 Task: Look for space in Midoun, Tunisia from 10th July, 2023 to 25th July, 2023 for 2 adults, 1 child in price range Rs.15000 to Rs.25000. Place can be shared room with 2 bedrooms having 2 beds and 2 bathrooms. Property type can be house, flat, guest house. Amenities needed are: wifi, TV, free parkinig on premises, gym, breakfast. Booking option can be shelf check-in. Required host language is English.
Action: Mouse moved to (414, 92)
Screenshot: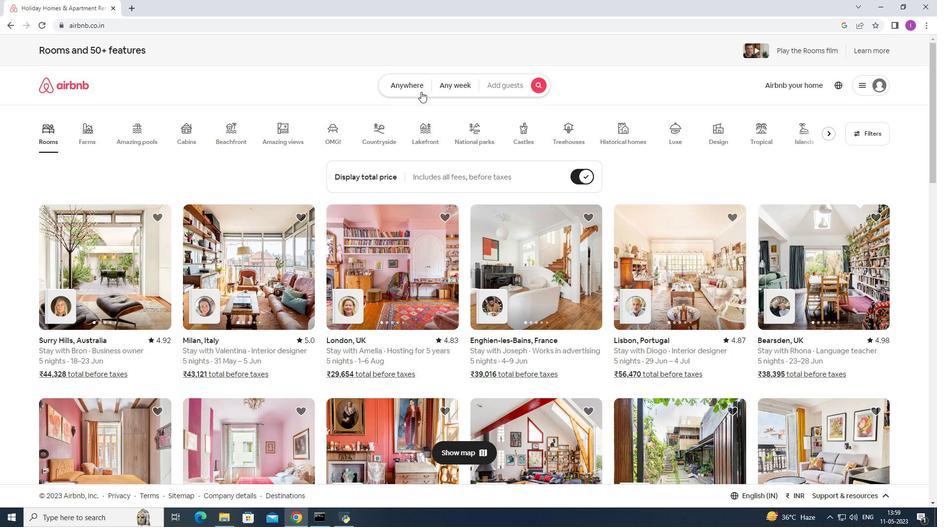 
Action: Mouse pressed left at (414, 92)
Screenshot: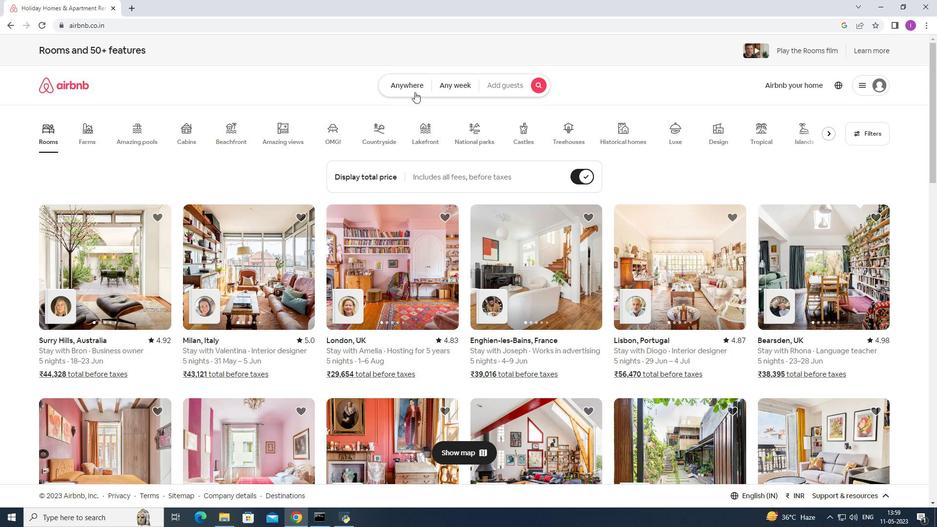 
Action: Mouse moved to (303, 118)
Screenshot: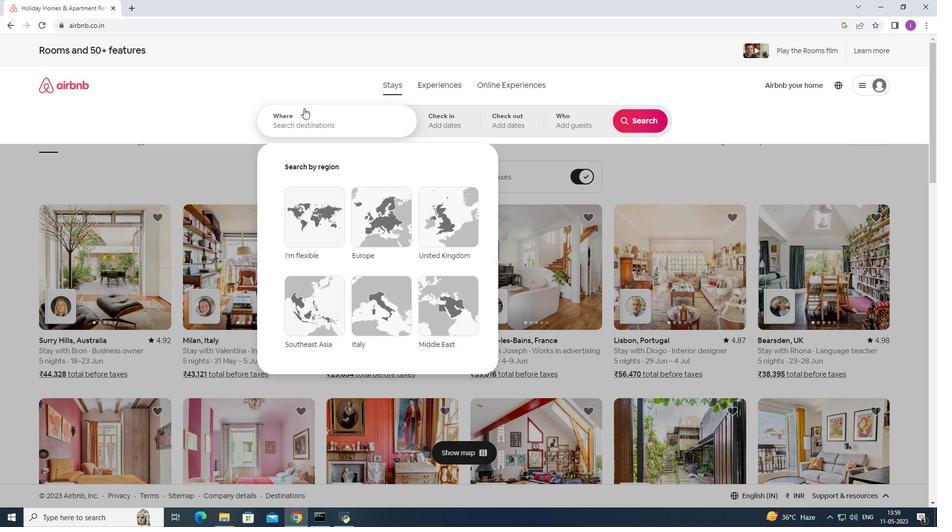 
Action: Mouse pressed left at (303, 118)
Screenshot: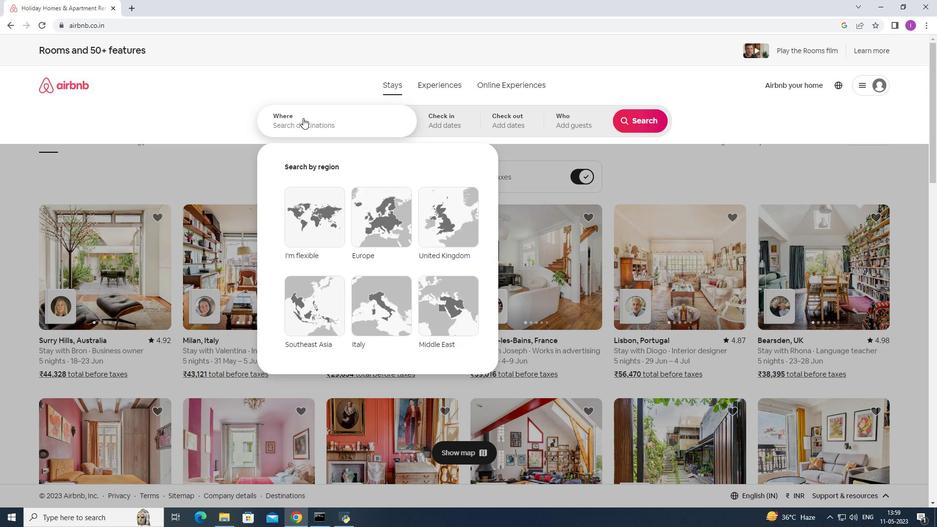 
Action: Mouse moved to (306, 118)
Screenshot: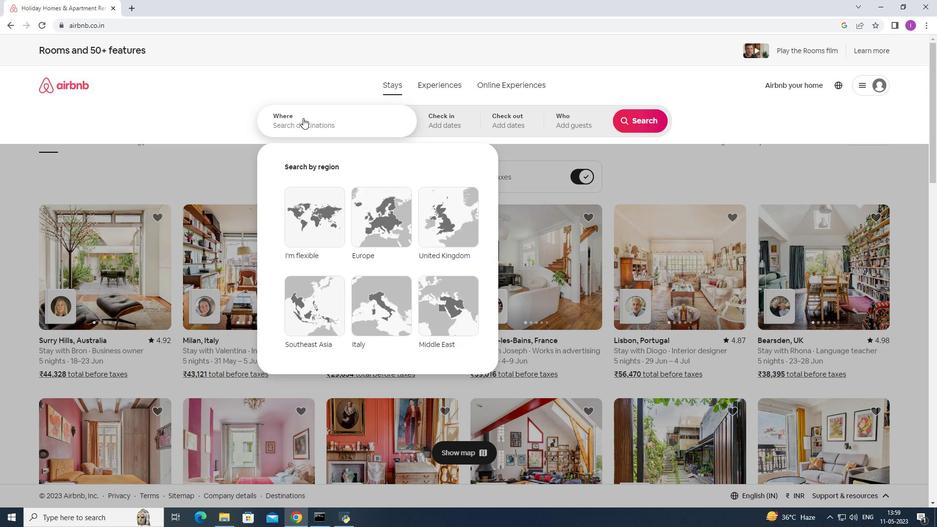 
Action: Key pressed <Key.shift>Midoun,<Key.shift><Key.shift><Key.shift><Key.shift><Key.shift><Key.shift><Key.shift><Key.shift><Key.shift><Key.shift><Key.shift><Key.shift><Key.shift><Key.shift><Key.shift><Key.shift><Key.shift><Key.shift><Key.shift><Key.shift><Key.shift><Key.shift><Key.shift><Key.shift><Key.shift><Key.shift><Key.shift><Key.shift><Key.shift><Key.shift><Key.shift><Key.shift><Key.shift><Key.shift><Key.shift><Key.shift><Key.shift><Key.shift><Key.shift><Key.shift><Key.shift><Key.shift><Key.shift><Key.shift><Key.shift><Key.shift><Key.shift><Key.shift><Key.shift><Key.shift><Key.shift><Key.shift><Key.shift><Key.shift><Key.shift><Key.shift><Key.shift><Key.shift><Key.shift><Key.shift><Key.shift><Key.shift><Key.shift><Key.shift><Key.shift><Key.shift><Key.shift><Key.shift><Key.shift><Key.shift><Key.shift><Key.shift><Key.shift><Key.shift><Key.shift><Key.shift><Key.shift><Key.shift><Key.shift><Key.shift><Key.shift><Key.shift><Key.shift><Key.shift><Key.shift><Key.shift><Key.shift><Key.shift><Key.shift><Key.shift><Key.shift><Key.shift><Key.shift><Key.shift><Key.shift><Key.shift><Key.shift><Key.shift><Key.shift><Key.shift><Key.shift><Key.shift><Key.shift><Key.shift>tunisia
Screenshot: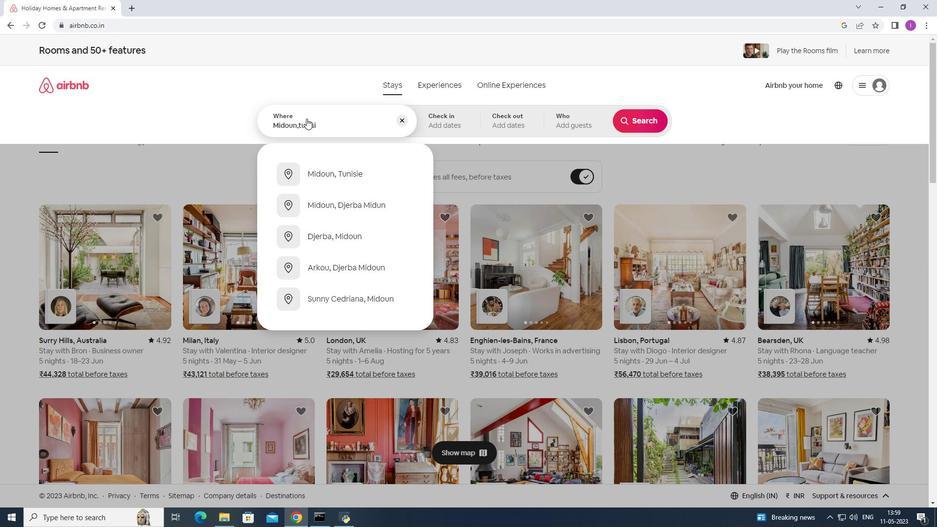 
Action: Mouse moved to (350, 177)
Screenshot: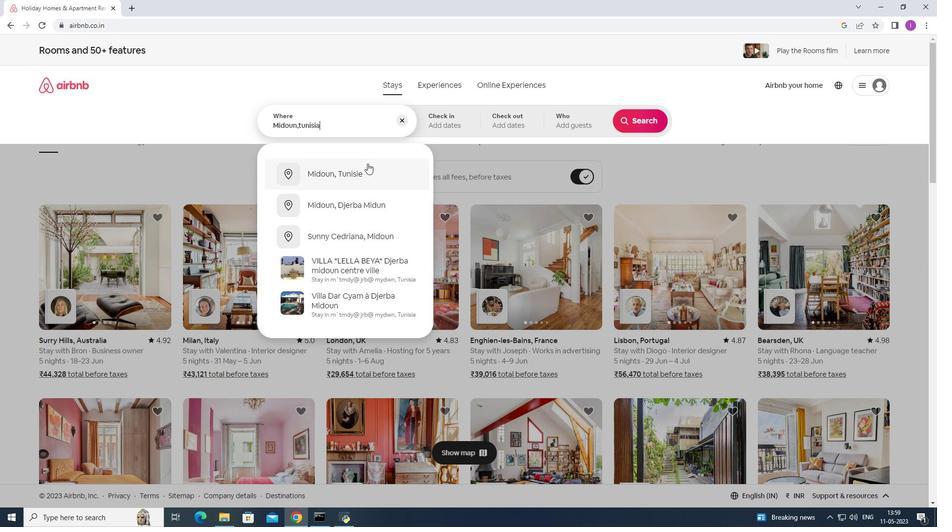 
Action: Mouse pressed left at (350, 177)
Screenshot: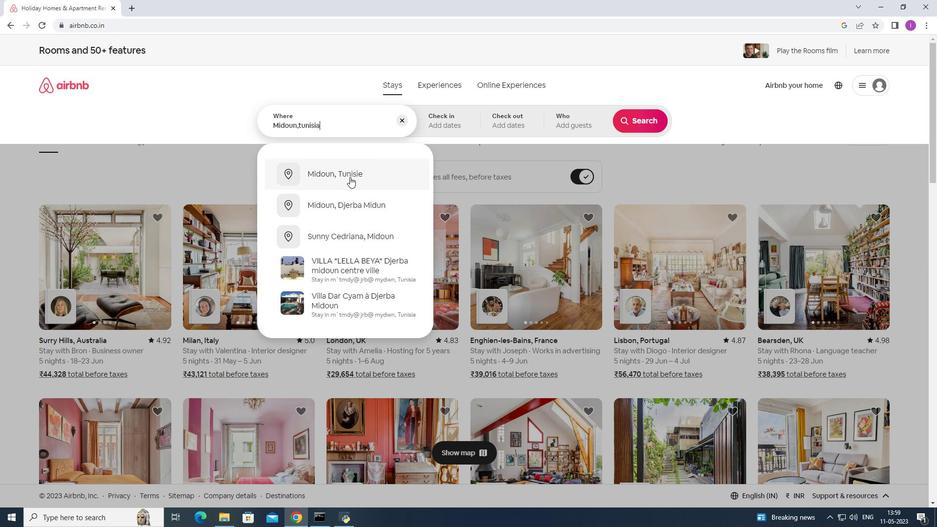 
Action: Mouse moved to (640, 200)
Screenshot: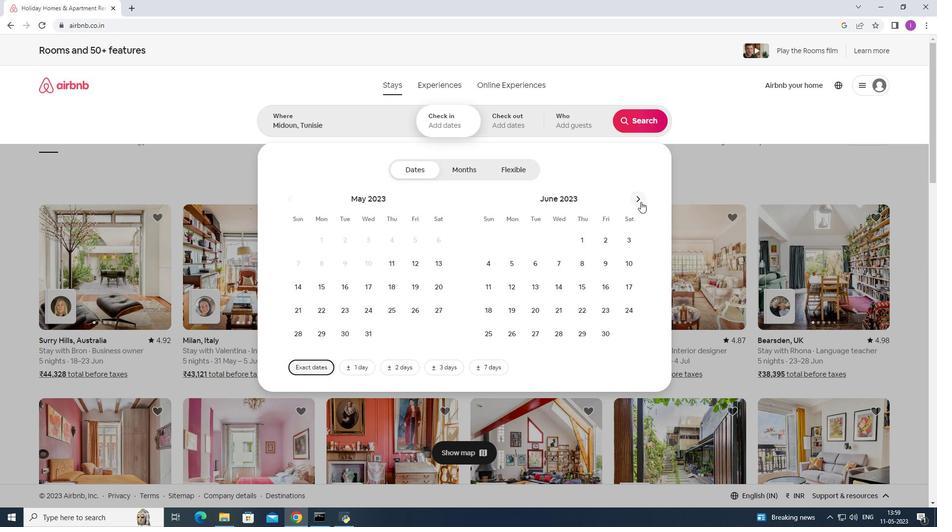 
Action: Mouse pressed left at (640, 200)
Screenshot: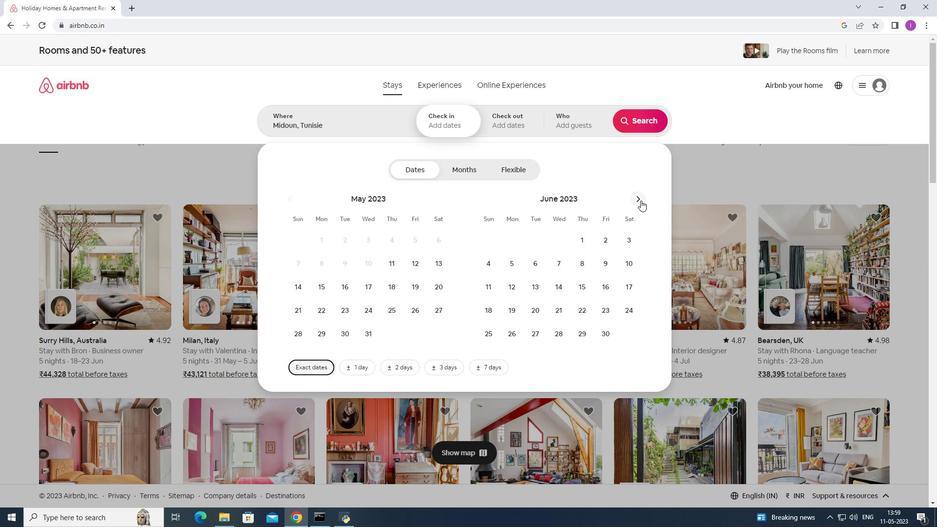 
Action: Mouse pressed left at (640, 200)
Screenshot: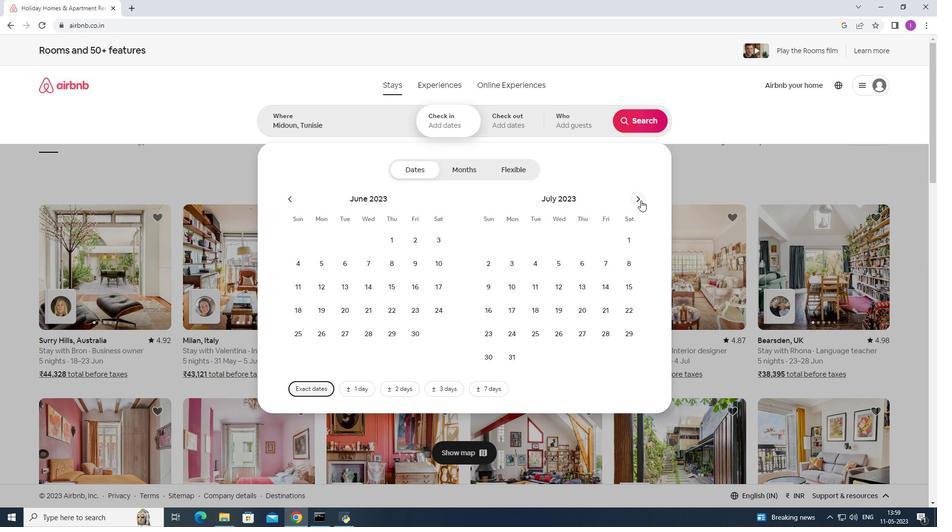 
Action: Mouse moved to (319, 280)
Screenshot: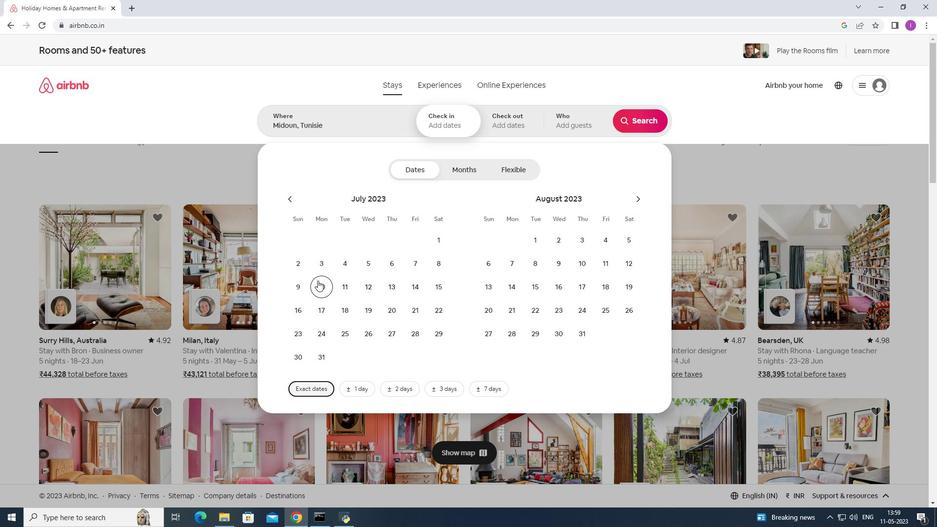 
Action: Mouse pressed left at (319, 280)
Screenshot: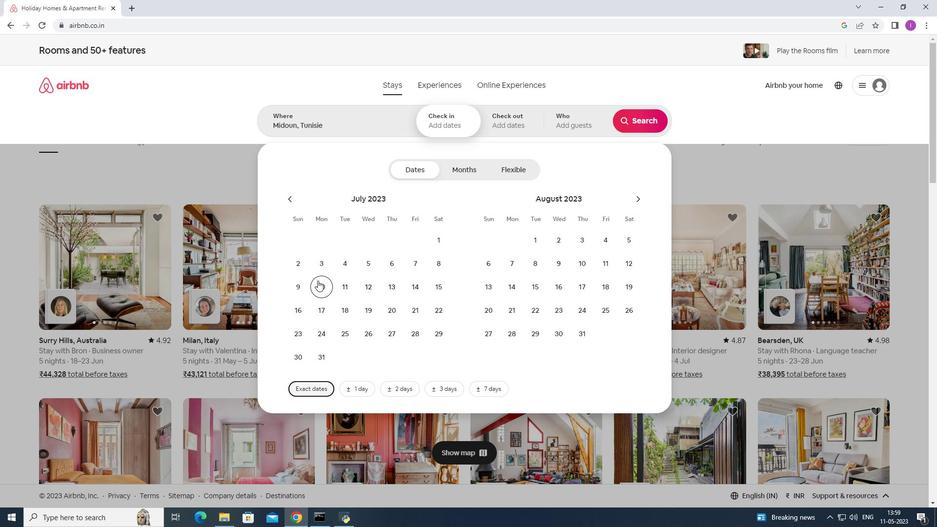 
Action: Mouse moved to (342, 340)
Screenshot: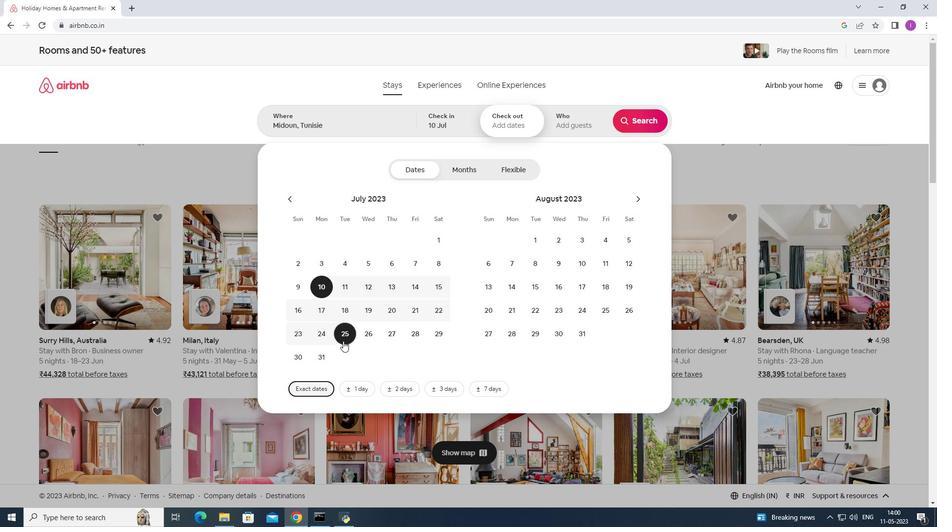 
Action: Mouse pressed left at (342, 340)
Screenshot: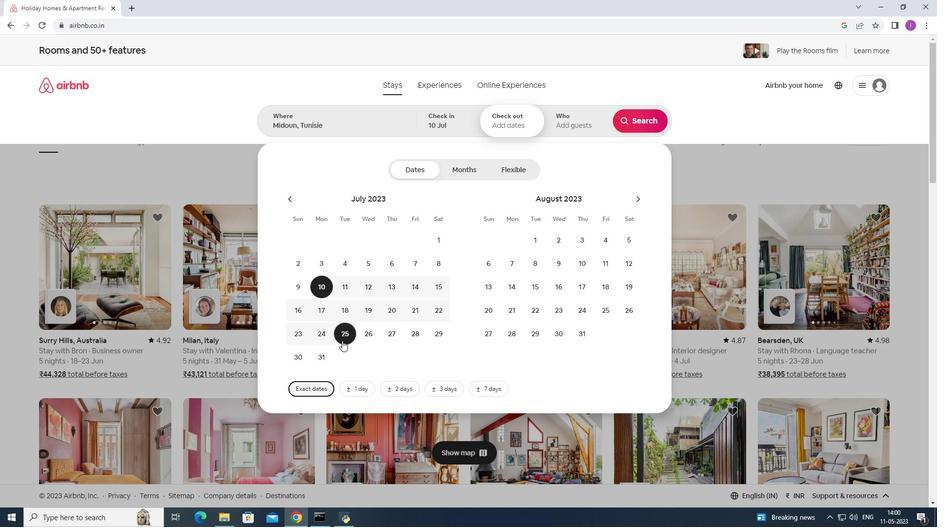 
Action: Mouse moved to (577, 123)
Screenshot: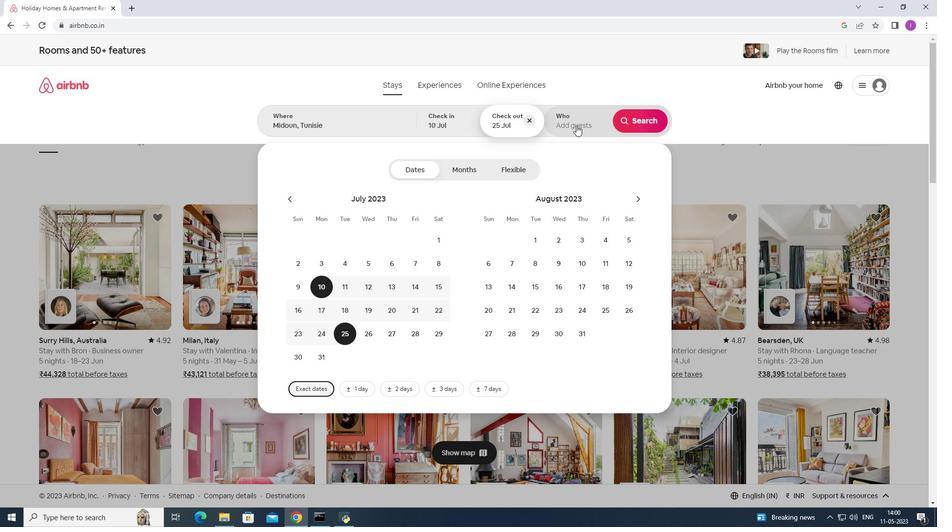 
Action: Mouse pressed left at (577, 123)
Screenshot: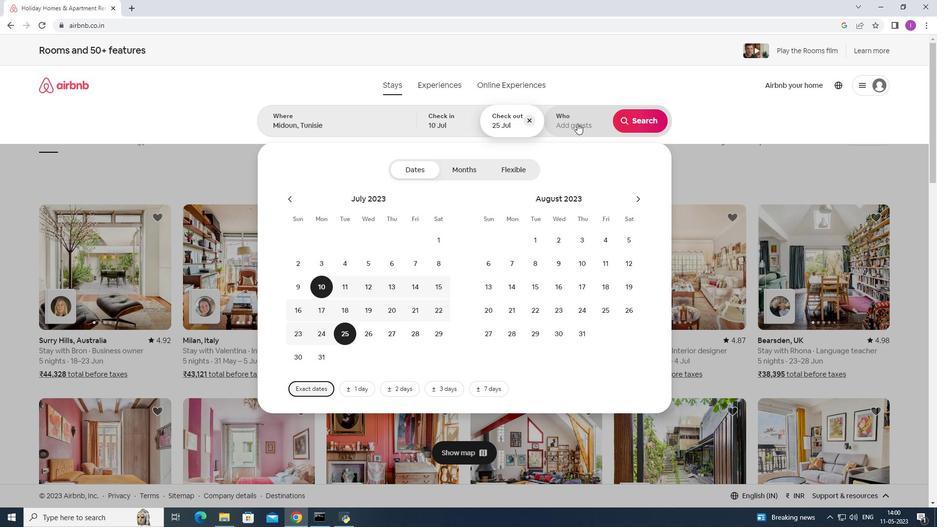
Action: Mouse moved to (642, 169)
Screenshot: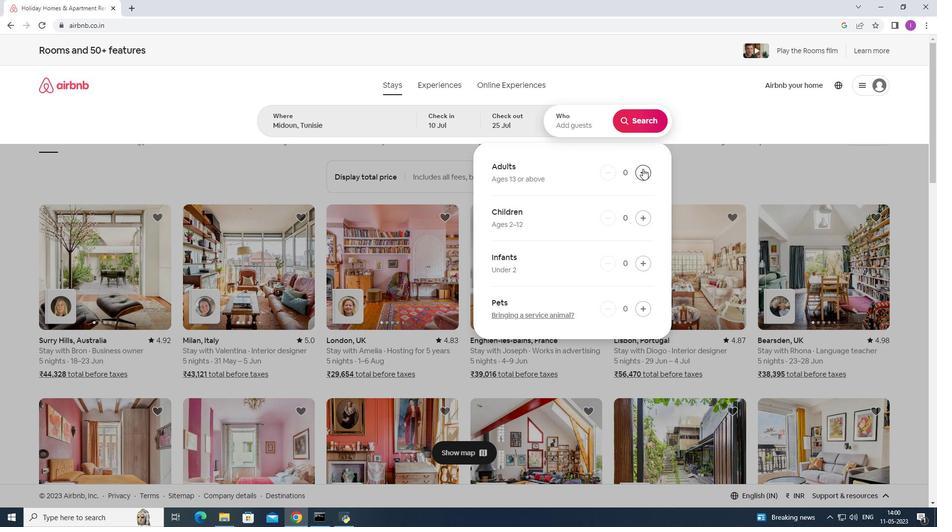
Action: Mouse pressed left at (642, 169)
Screenshot: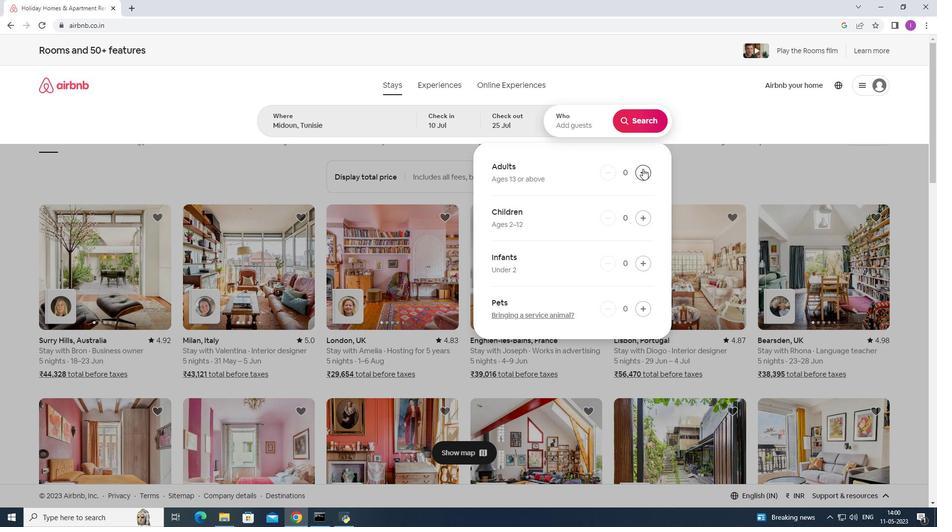 
Action: Mouse pressed left at (642, 169)
Screenshot: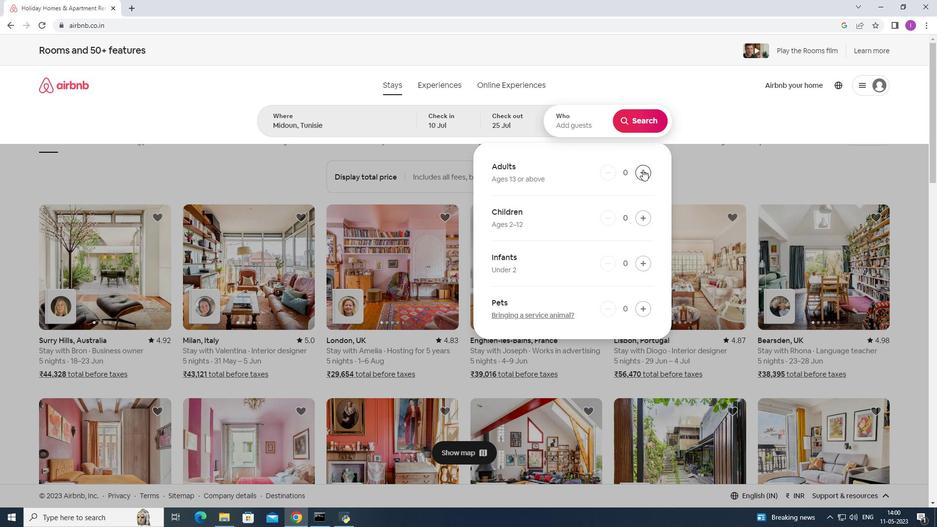 
Action: Mouse pressed left at (642, 169)
Screenshot: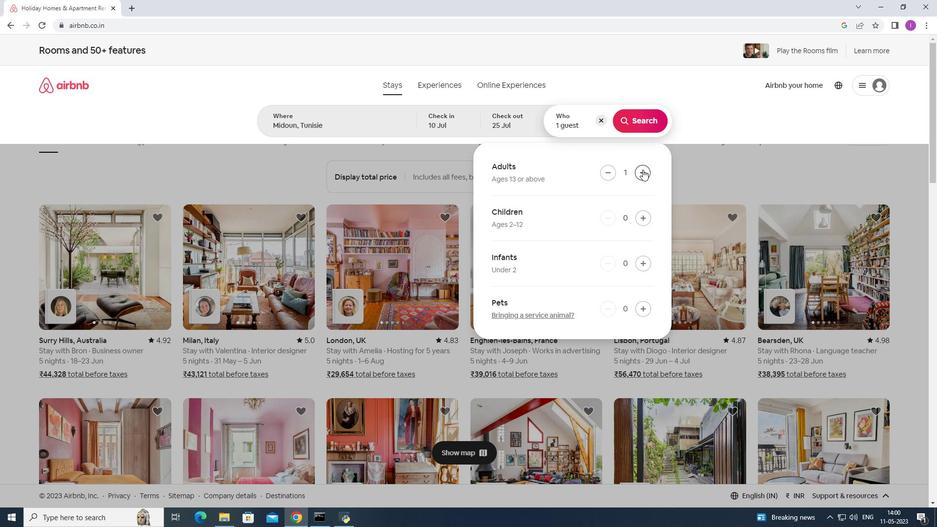 
Action: Mouse moved to (605, 175)
Screenshot: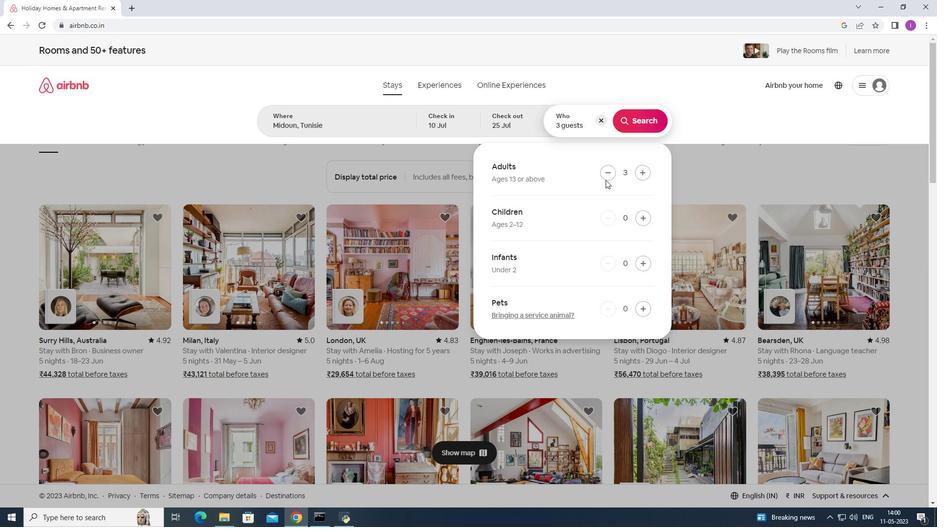 
Action: Mouse pressed left at (605, 175)
Screenshot: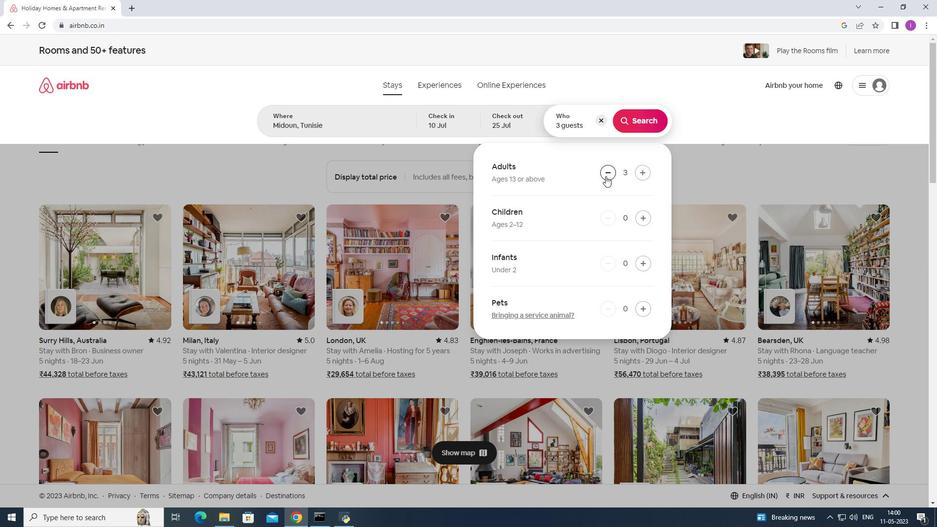 
Action: Mouse moved to (641, 219)
Screenshot: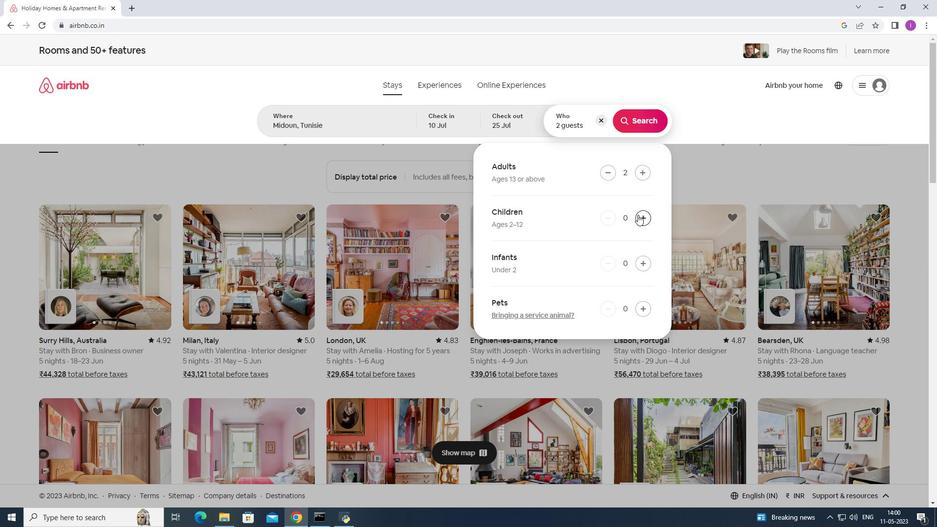 
Action: Mouse pressed left at (641, 219)
Screenshot: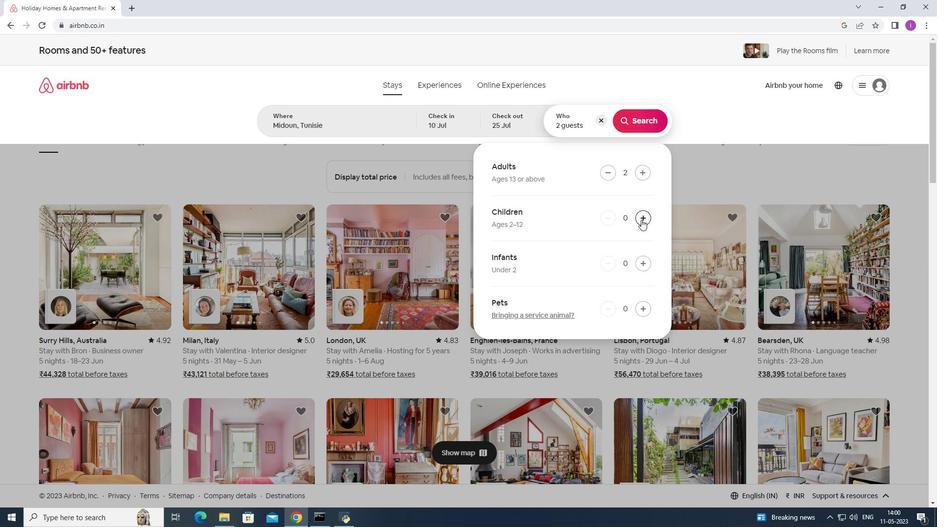 
Action: Mouse moved to (630, 121)
Screenshot: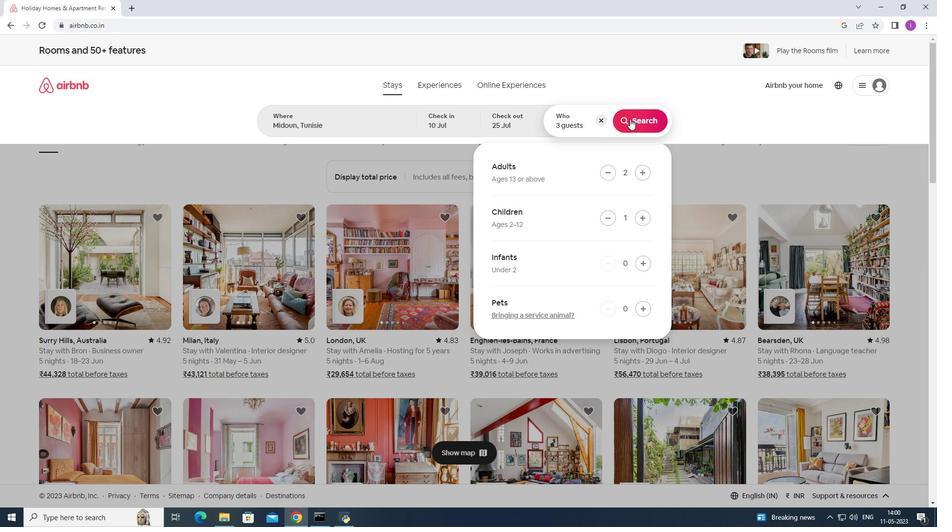 
Action: Mouse pressed left at (630, 121)
Screenshot: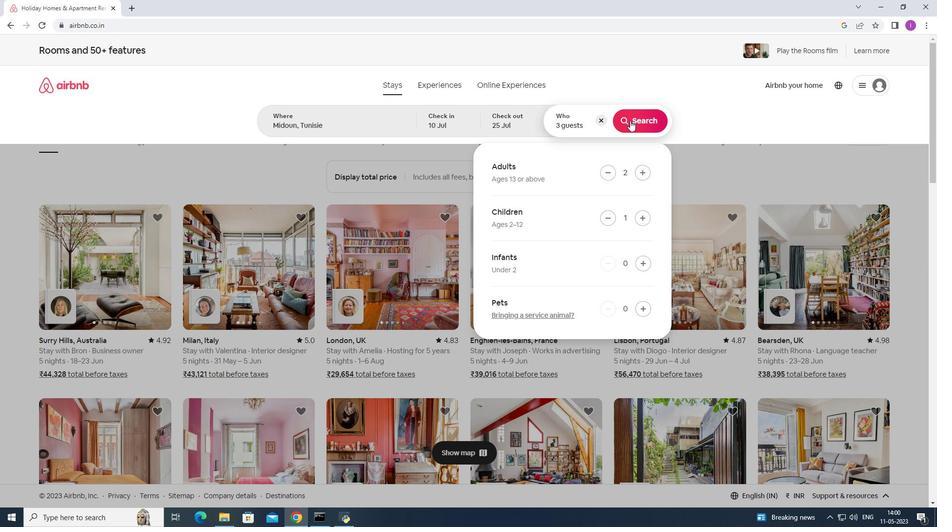 
Action: Mouse moved to (901, 94)
Screenshot: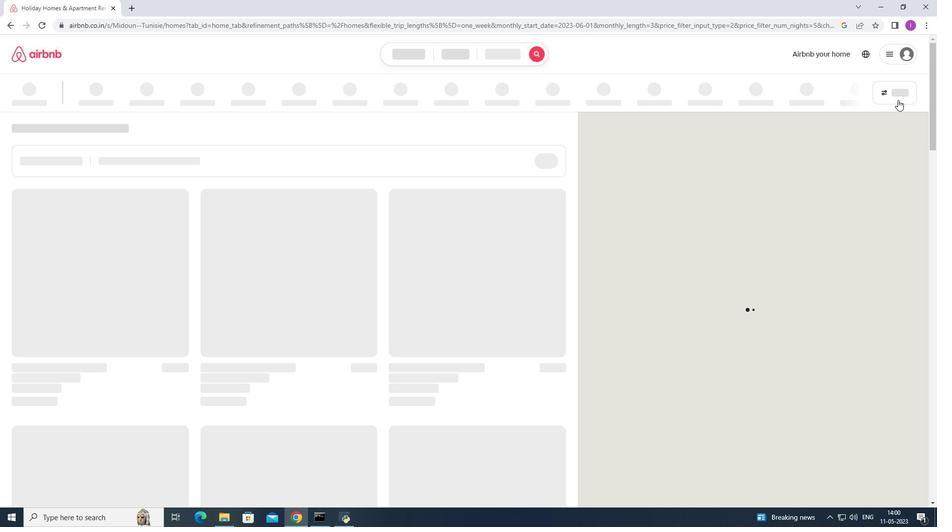 
Action: Mouse pressed left at (901, 94)
Screenshot: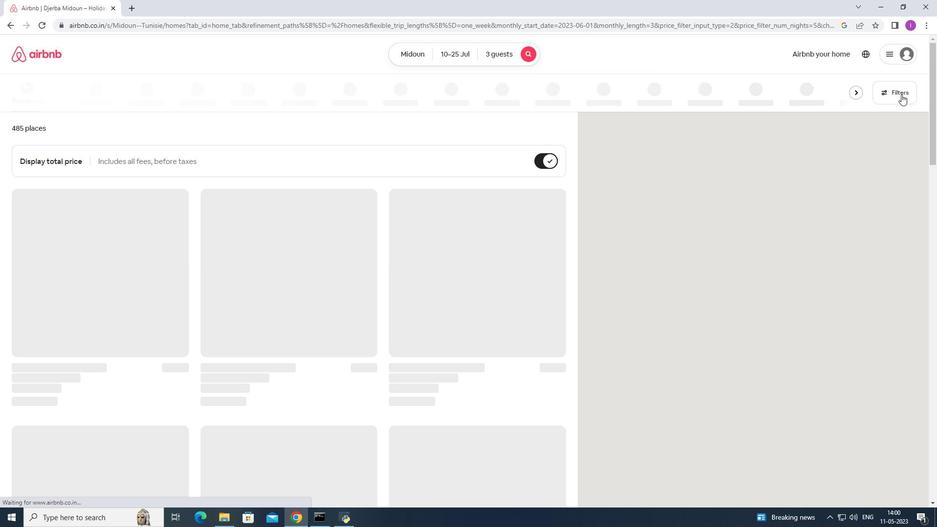 
Action: Mouse moved to (535, 335)
Screenshot: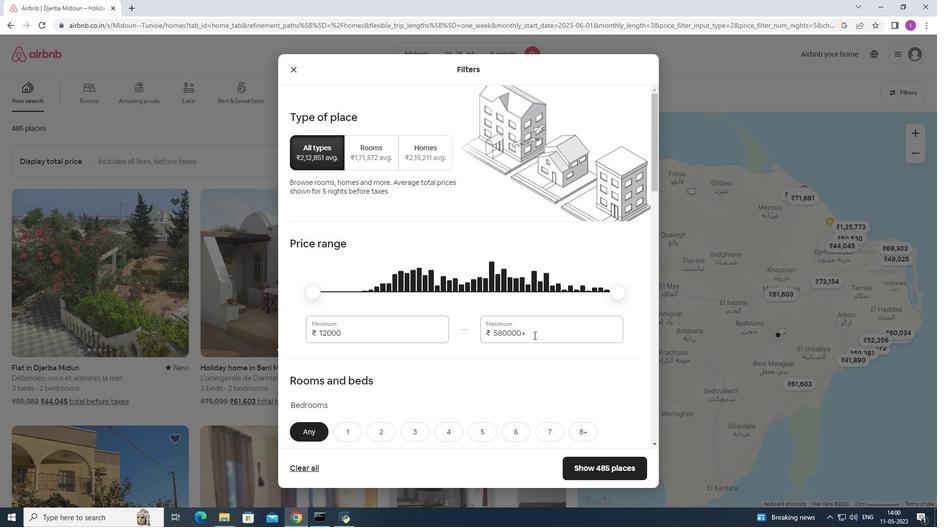
Action: Mouse pressed left at (535, 335)
Screenshot: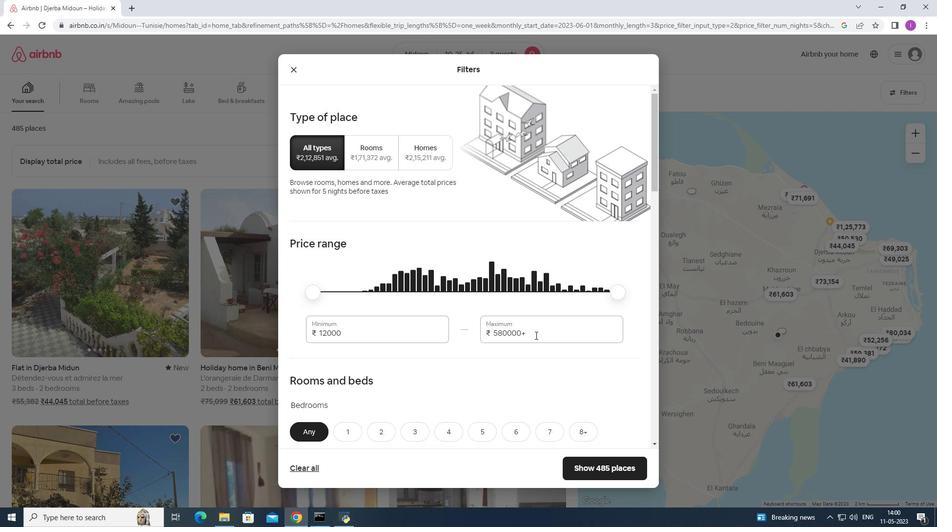 
Action: Mouse moved to (464, 337)
Screenshot: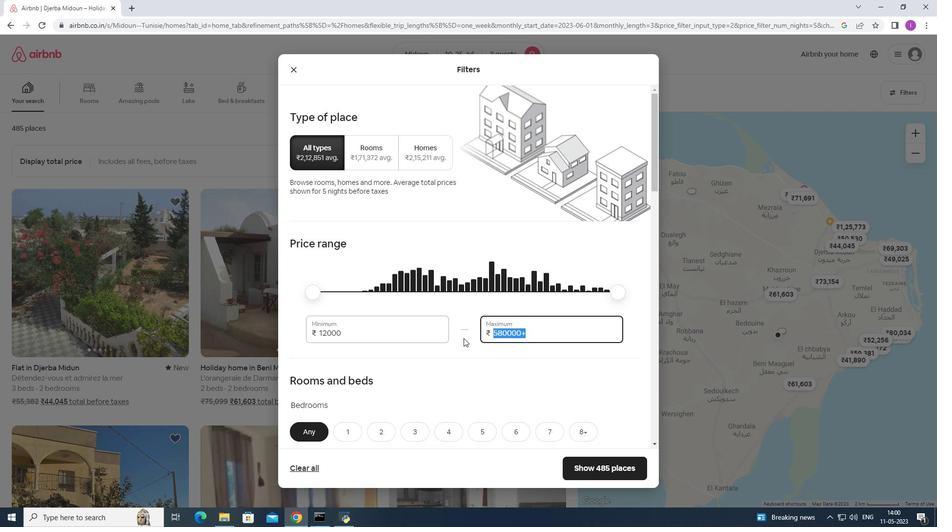 
Action: Key pressed 25
Screenshot: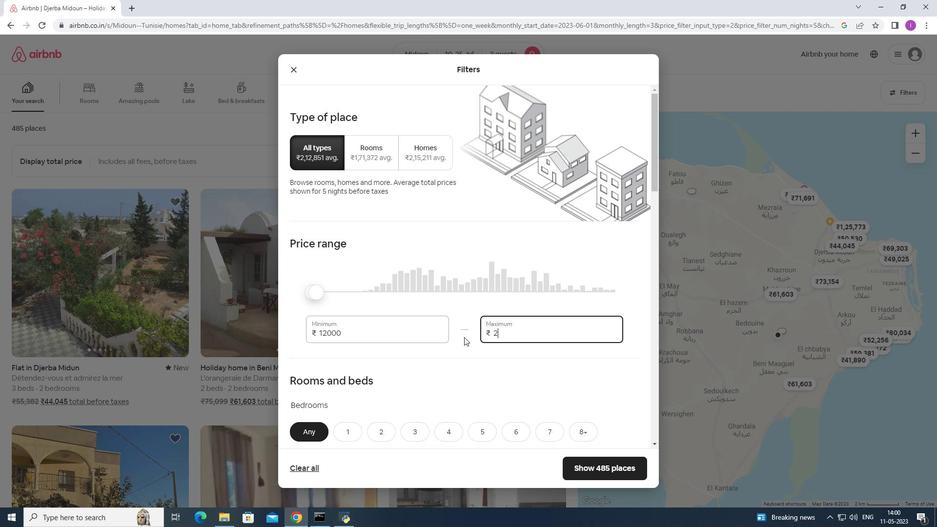 
Action: Mouse moved to (464, 337)
Screenshot: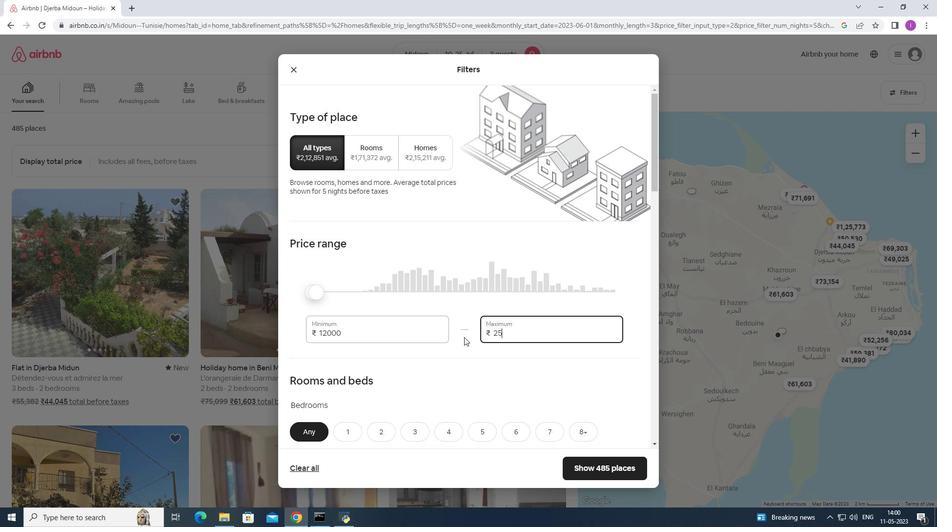 
Action: Key pressed 0
Screenshot: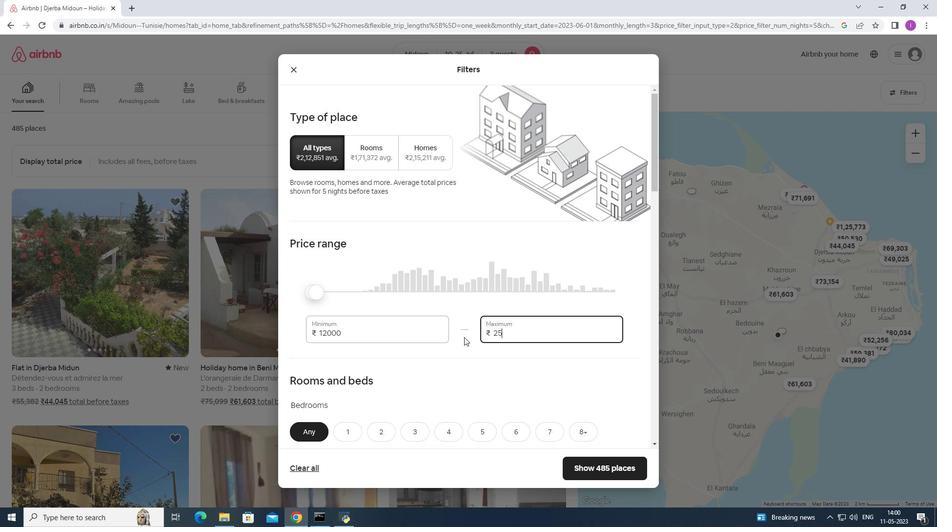 
Action: Mouse moved to (465, 335)
Screenshot: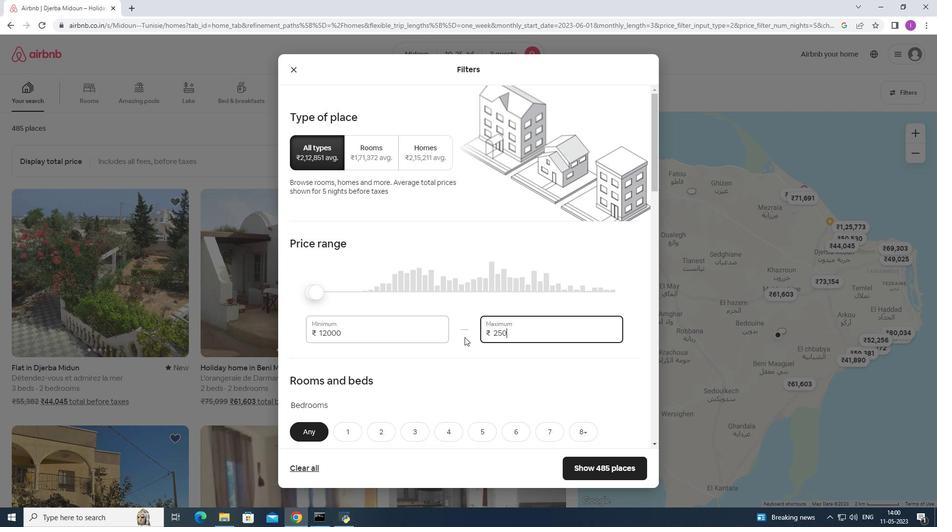 
Action: Key pressed 0
Screenshot: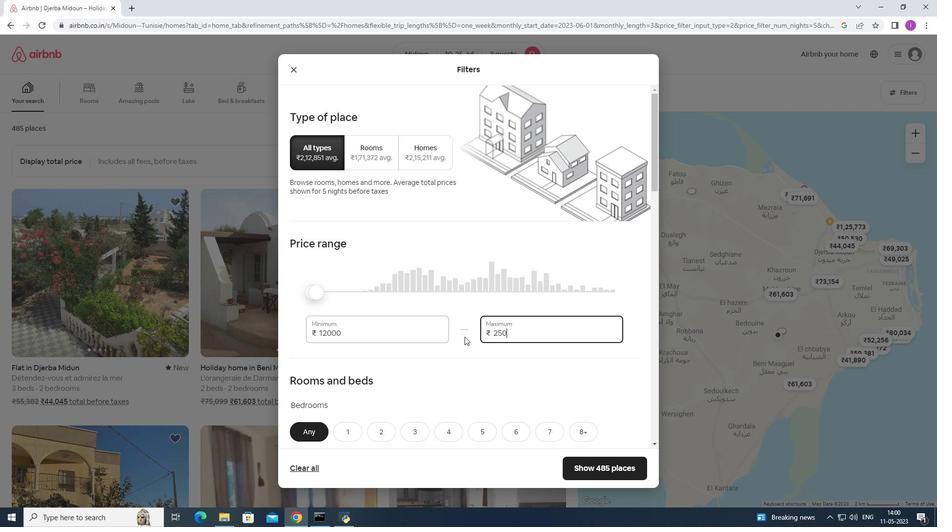 
Action: Mouse moved to (467, 332)
Screenshot: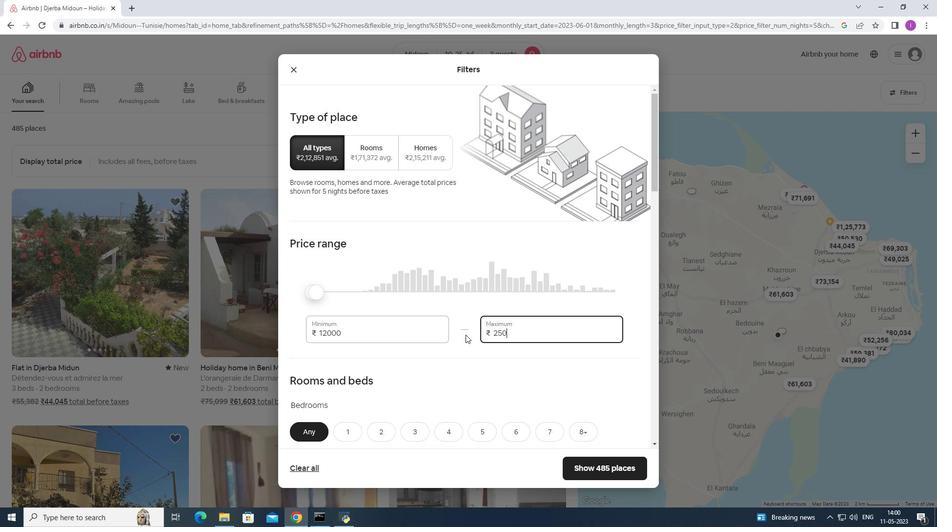 
Action: Key pressed 0
Screenshot: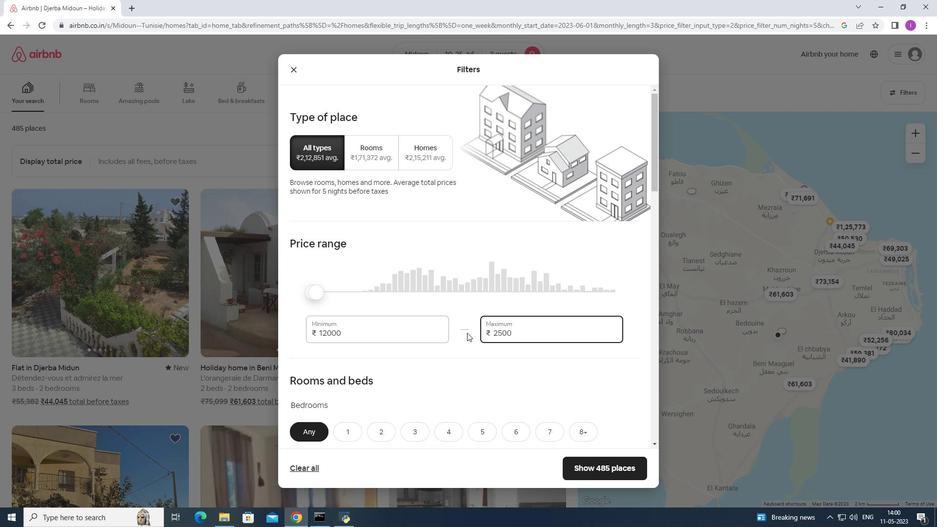 
Action: Mouse moved to (344, 332)
Screenshot: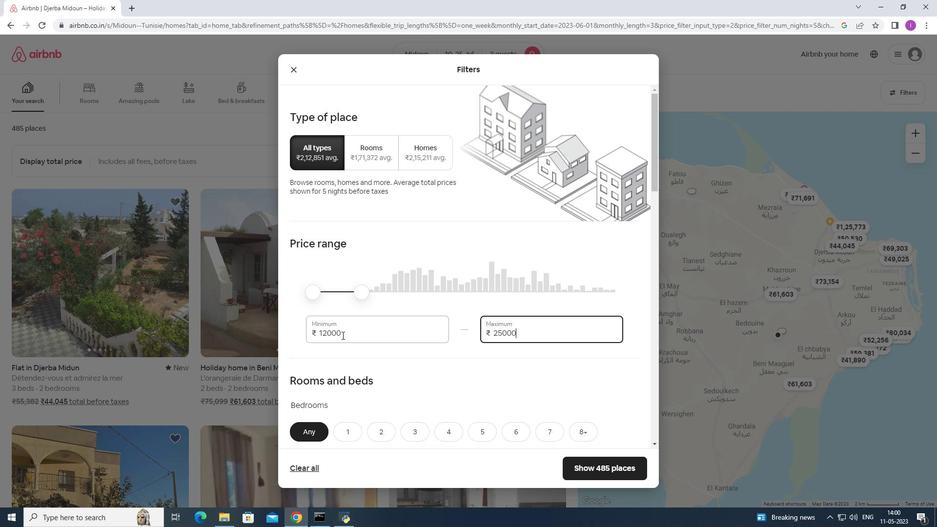 
Action: Mouse pressed left at (344, 332)
Screenshot: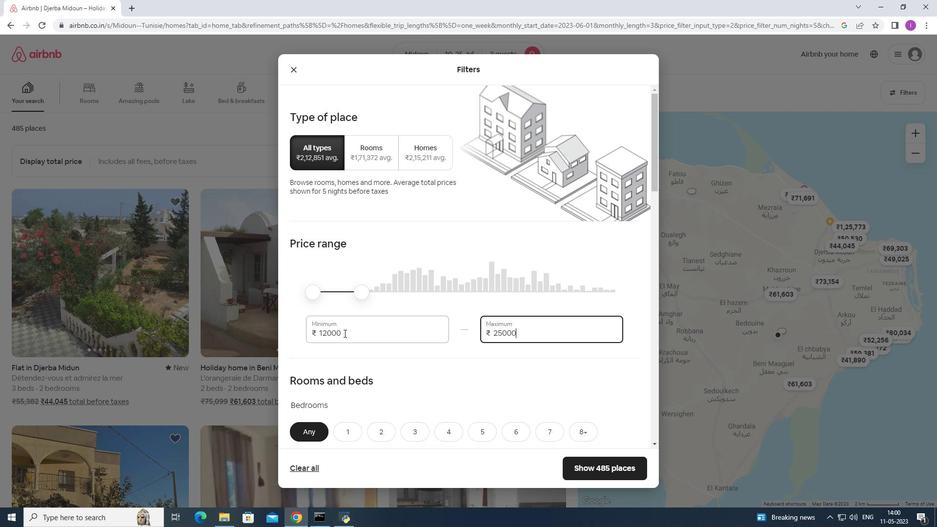 
Action: Mouse moved to (351, 340)
Screenshot: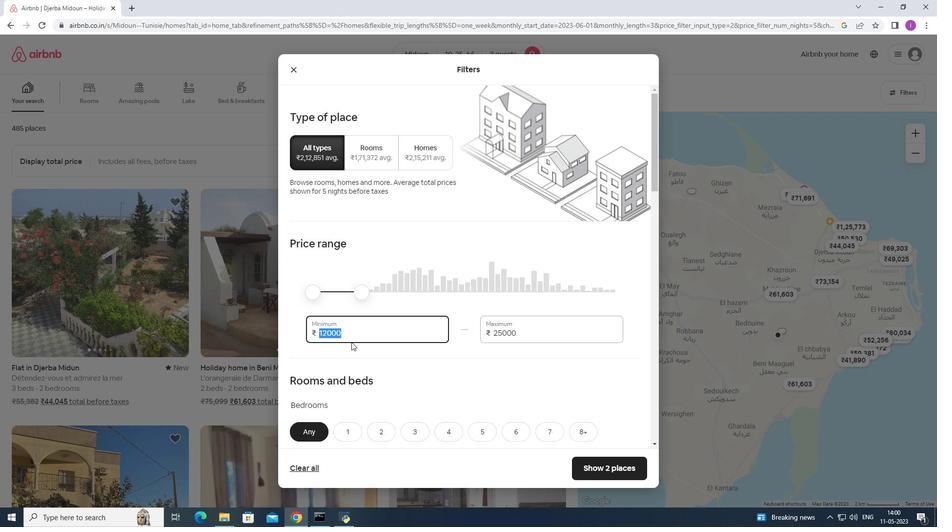 
Action: Key pressed 1
Screenshot: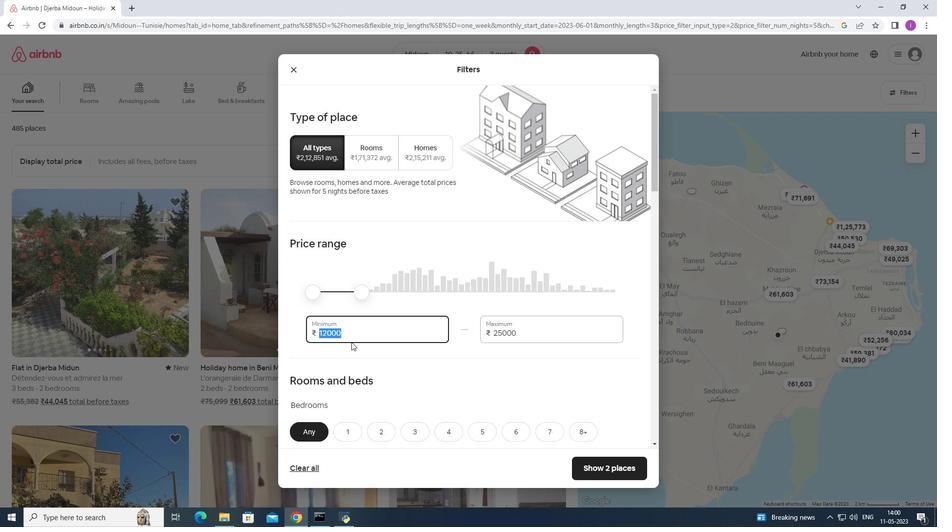 
Action: Mouse moved to (354, 336)
Screenshot: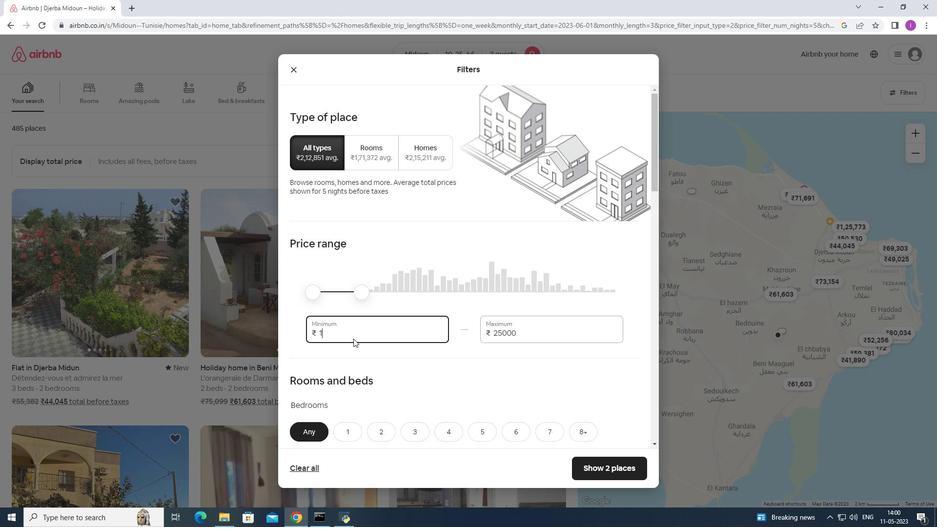 
Action: Key pressed 50
Screenshot: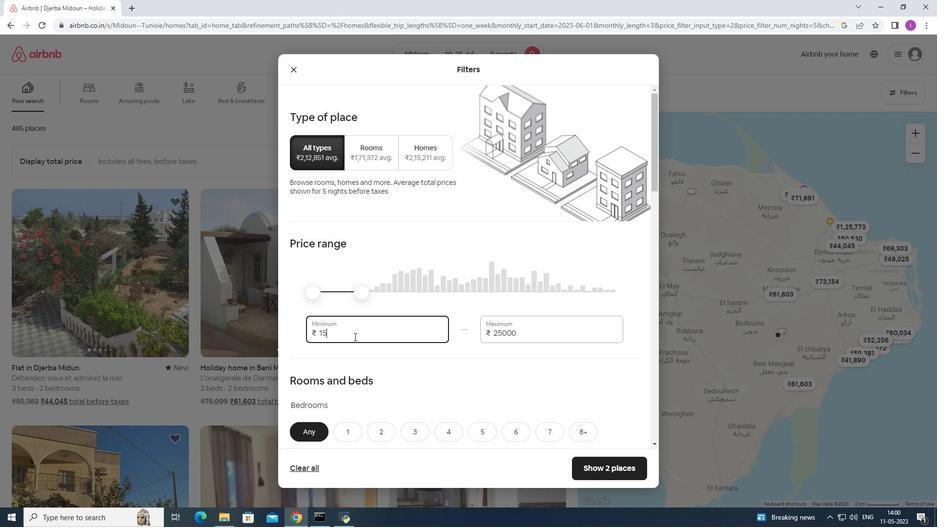 
Action: Mouse moved to (356, 331)
Screenshot: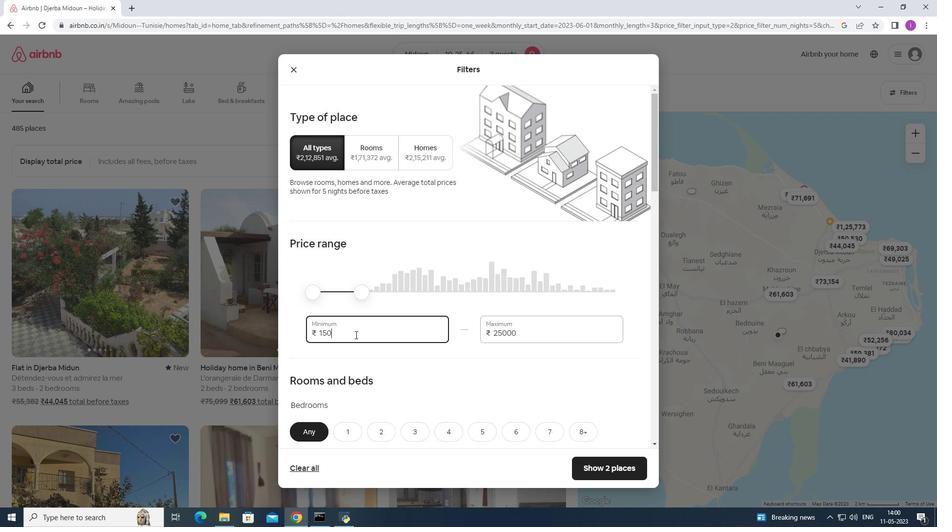 
Action: Key pressed 00
Screenshot: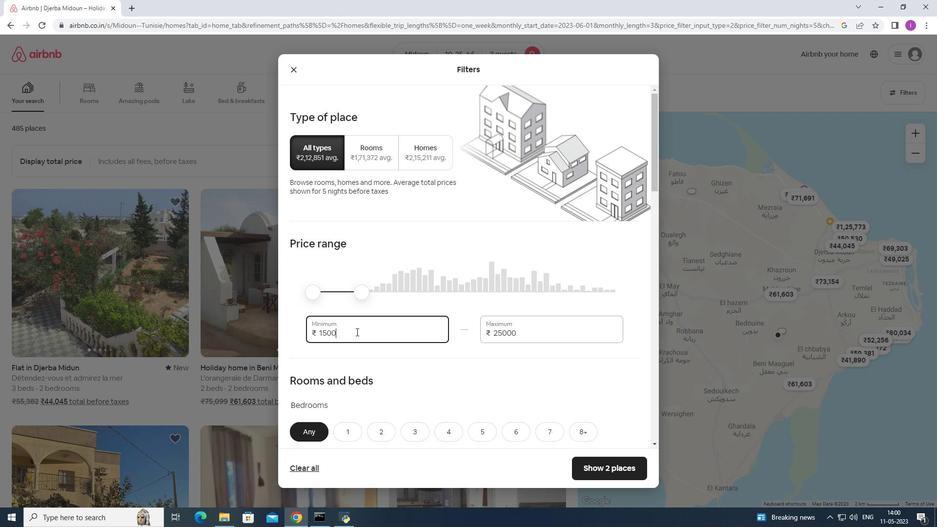 
Action: Mouse moved to (351, 342)
Screenshot: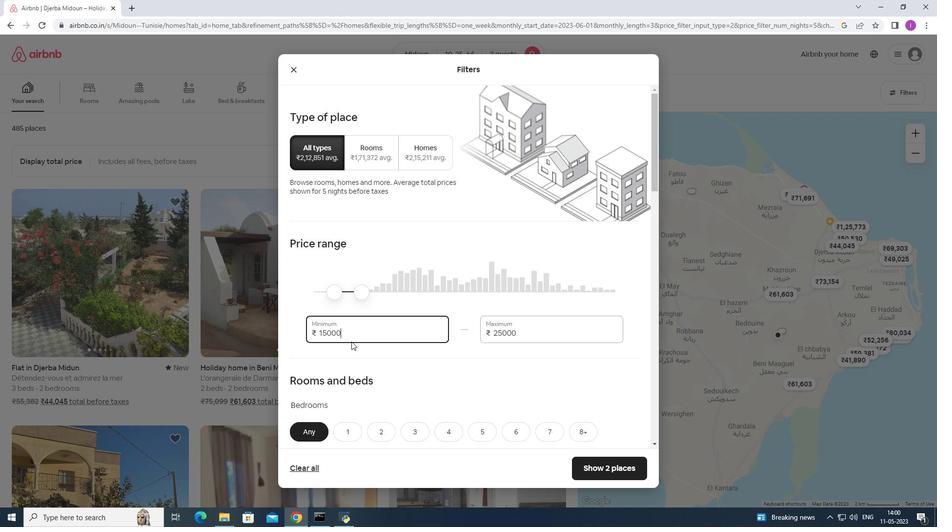 
Action: Mouse scrolled (351, 342) with delta (0, 0)
Screenshot: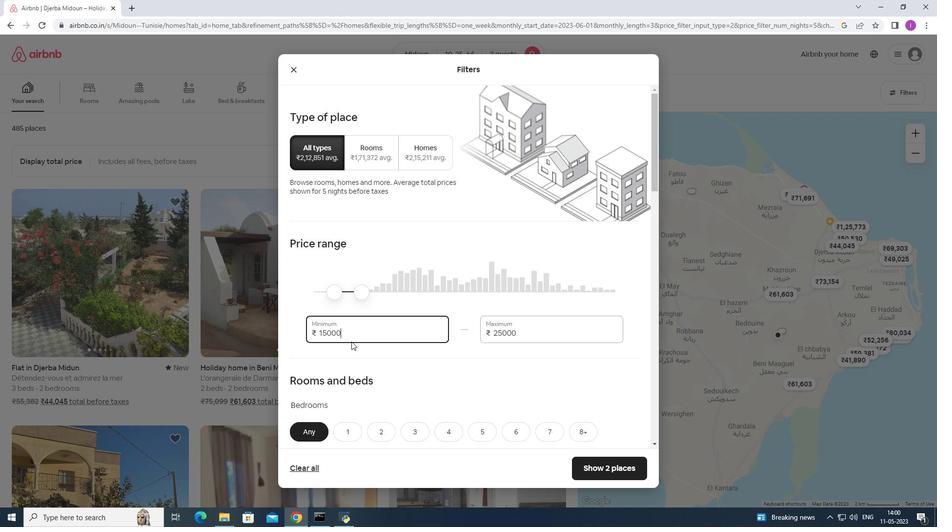 
Action: Mouse moved to (355, 343)
Screenshot: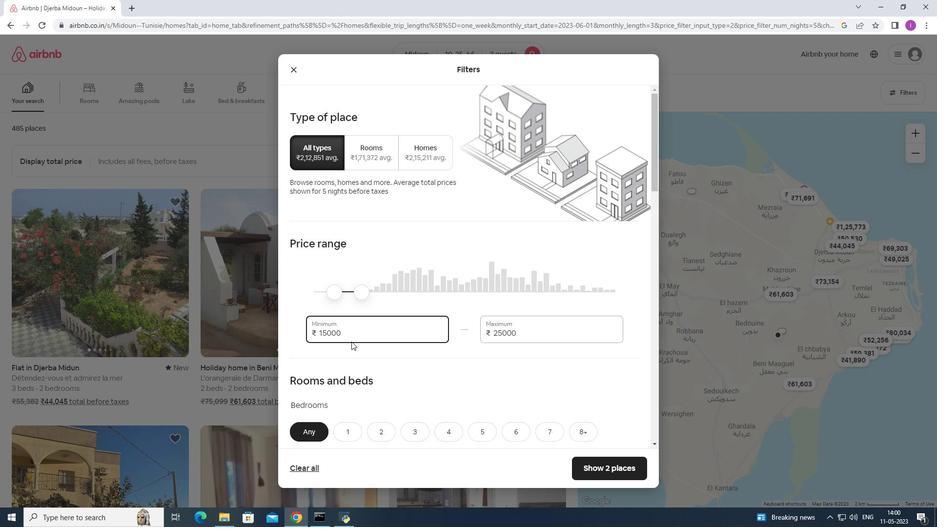 
Action: Mouse scrolled (355, 342) with delta (0, 0)
Screenshot: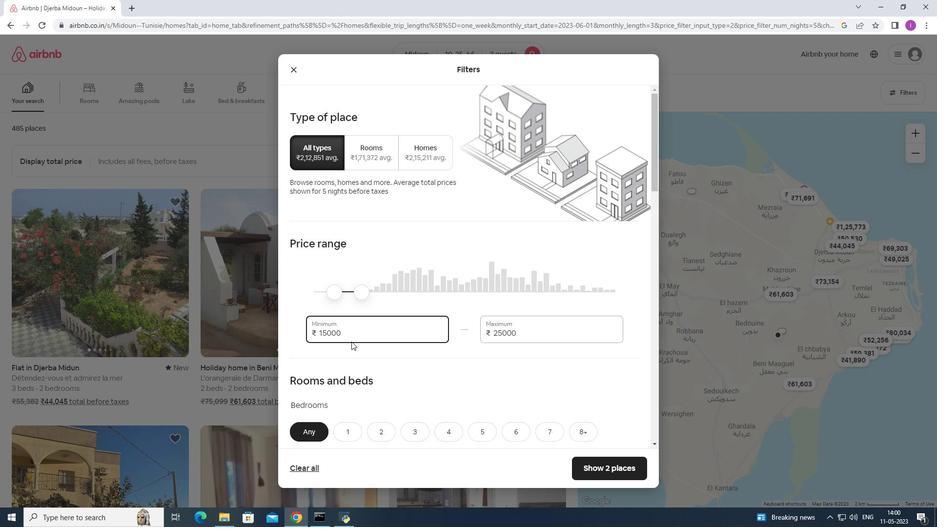 
Action: Mouse moved to (364, 343)
Screenshot: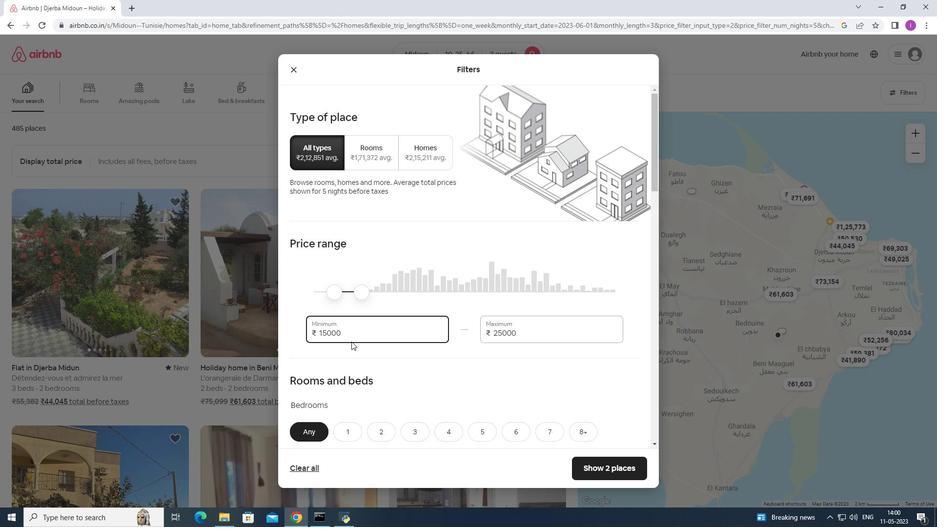 
Action: Mouse scrolled (364, 342) with delta (0, 0)
Screenshot: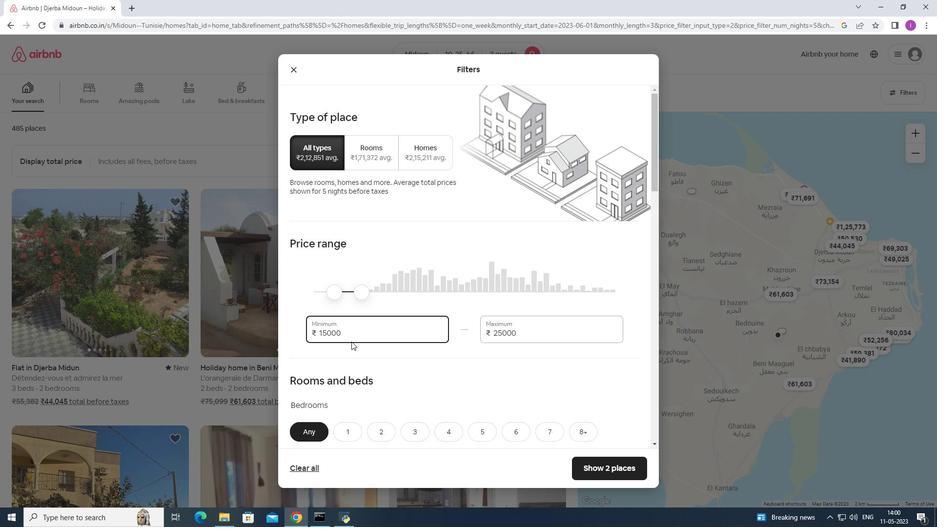 
Action: Mouse moved to (375, 287)
Screenshot: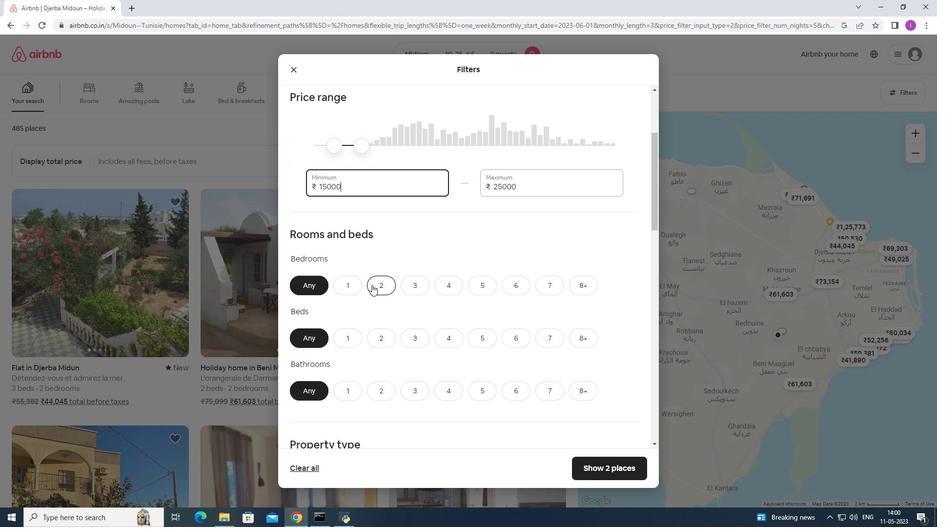 
Action: Mouse pressed left at (375, 287)
Screenshot: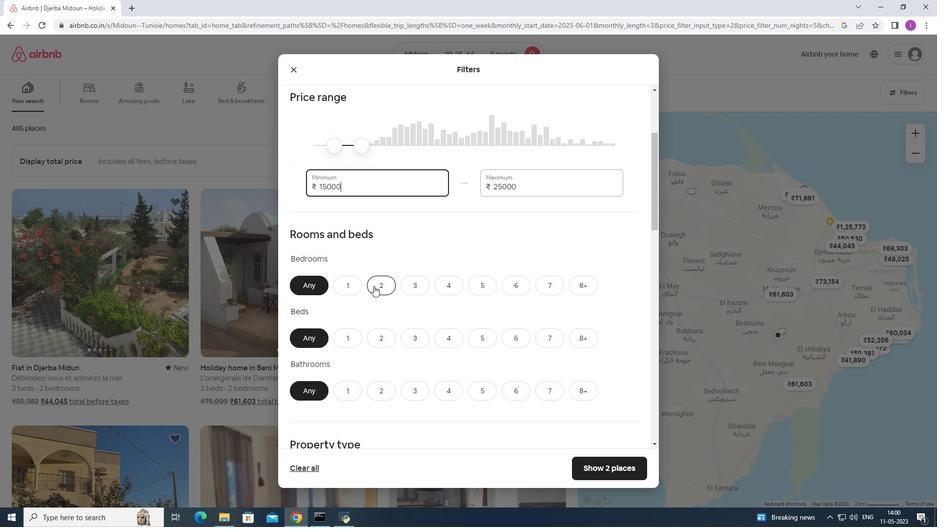 
Action: Mouse moved to (379, 333)
Screenshot: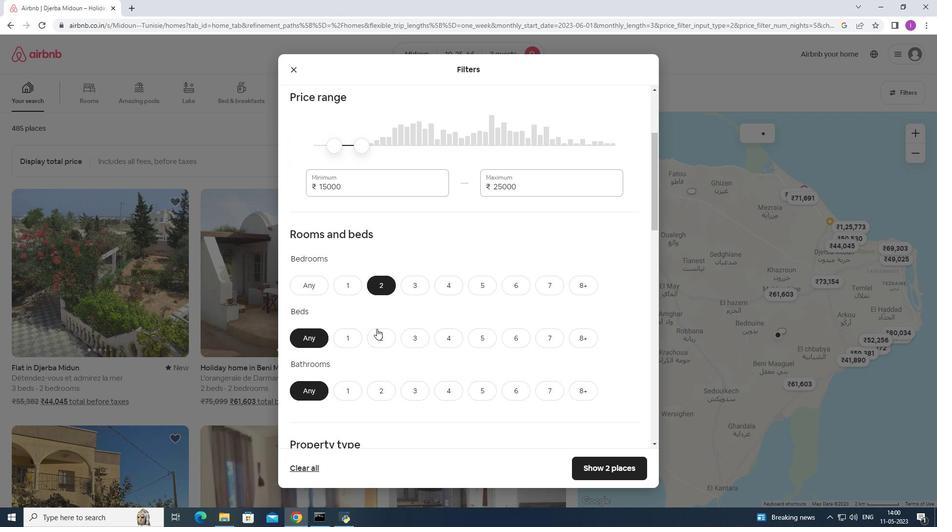 
Action: Mouse pressed left at (379, 333)
Screenshot: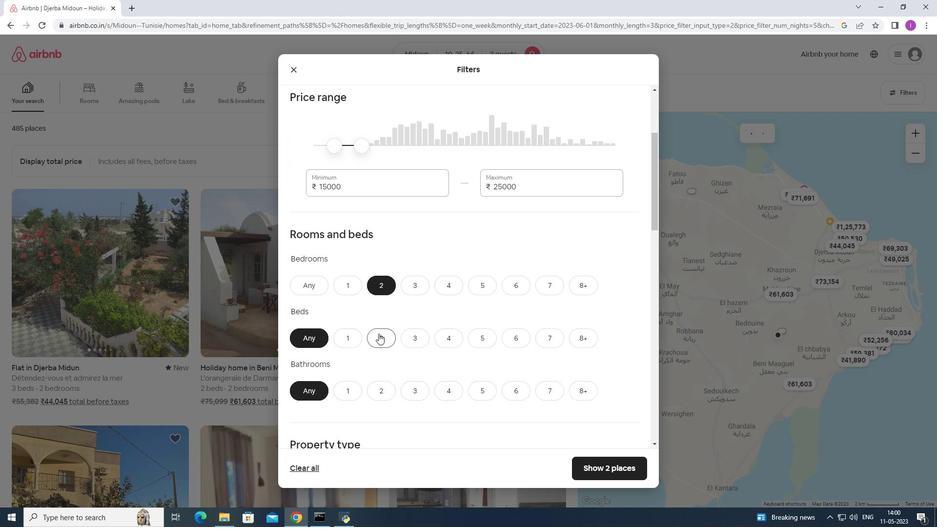 
Action: Mouse moved to (383, 393)
Screenshot: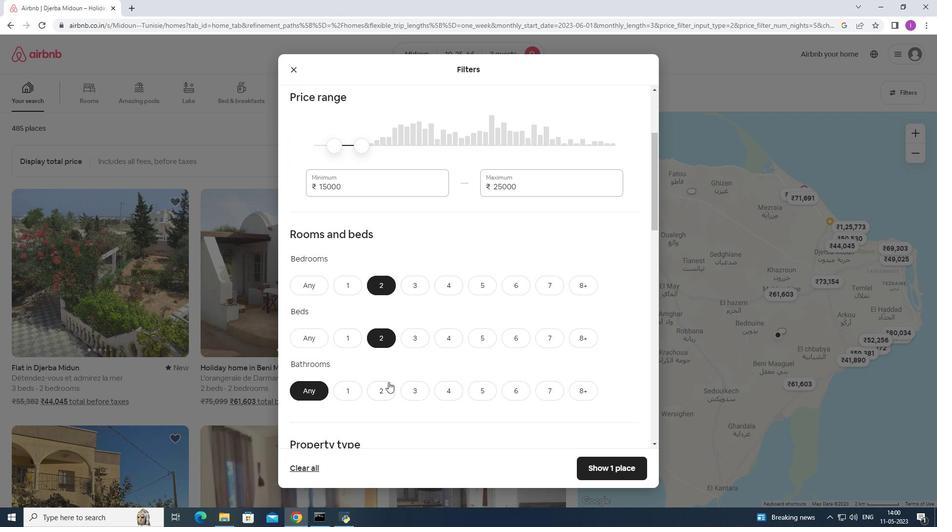 
Action: Mouse pressed left at (383, 393)
Screenshot: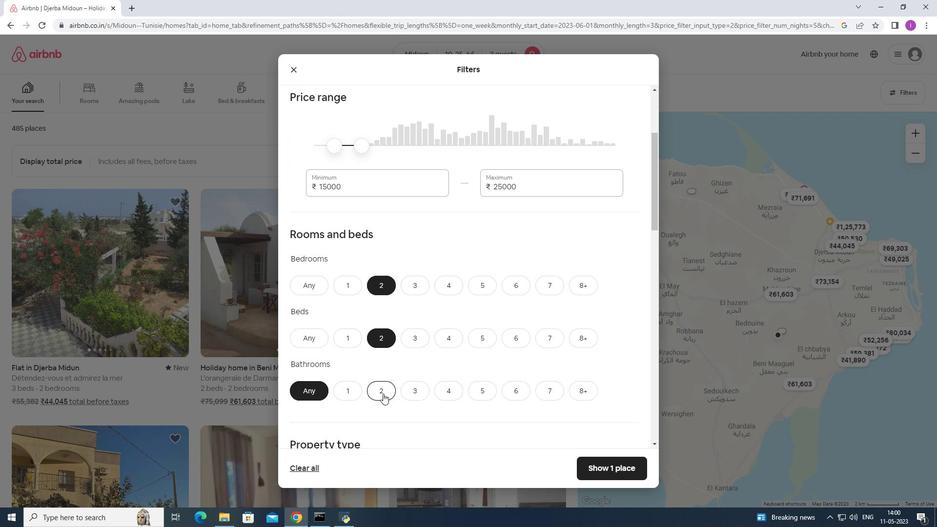 
Action: Mouse moved to (430, 374)
Screenshot: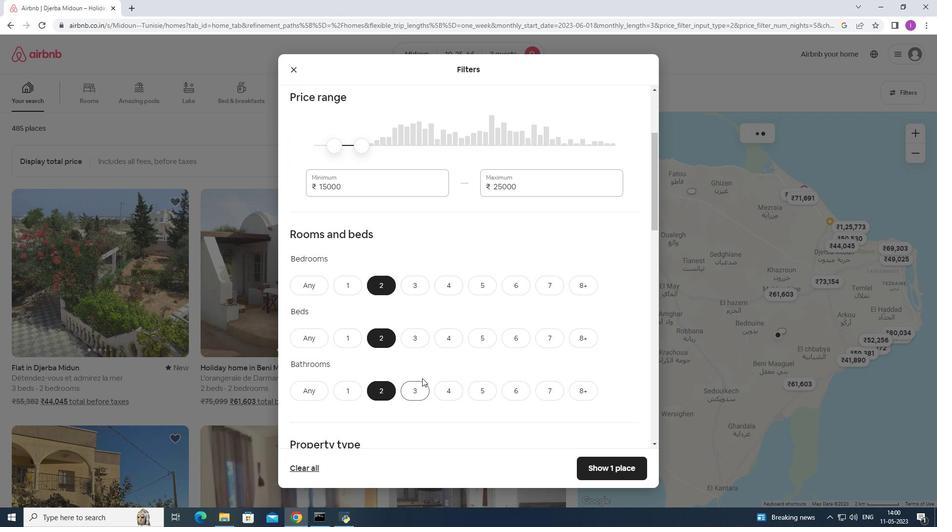 
Action: Mouse scrolled (430, 374) with delta (0, 0)
Screenshot: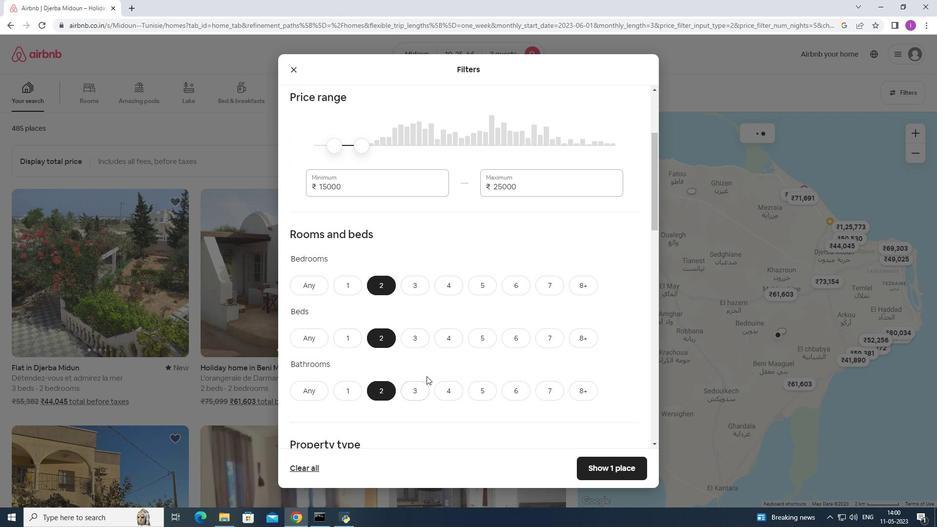 
Action: Mouse moved to (432, 373)
Screenshot: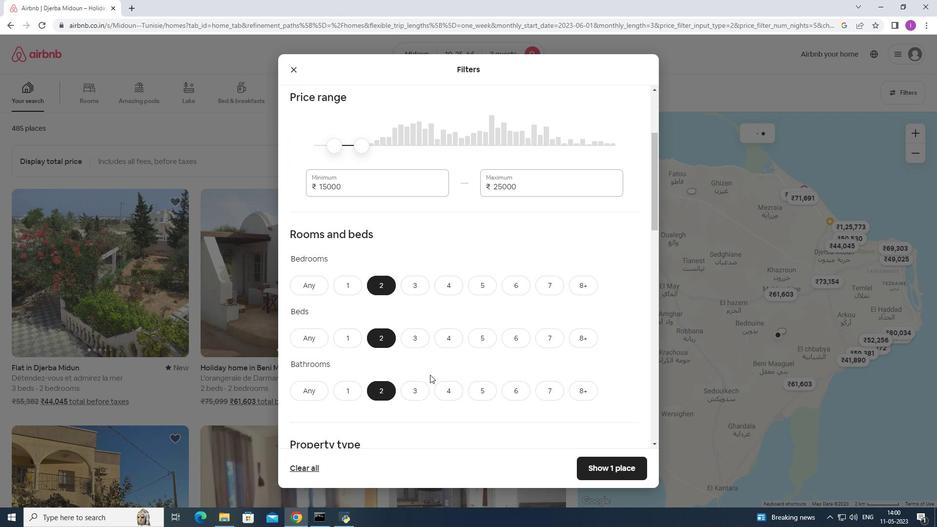 
Action: Mouse scrolled (432, 373) with delta (0, 0)
Screenshot: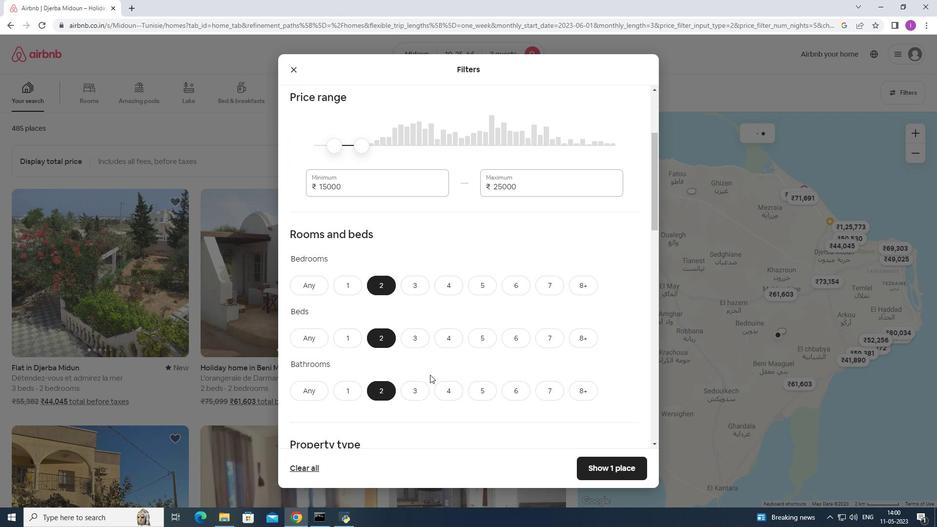 
Action: Mouse moved to (434, 372)
Screenshot: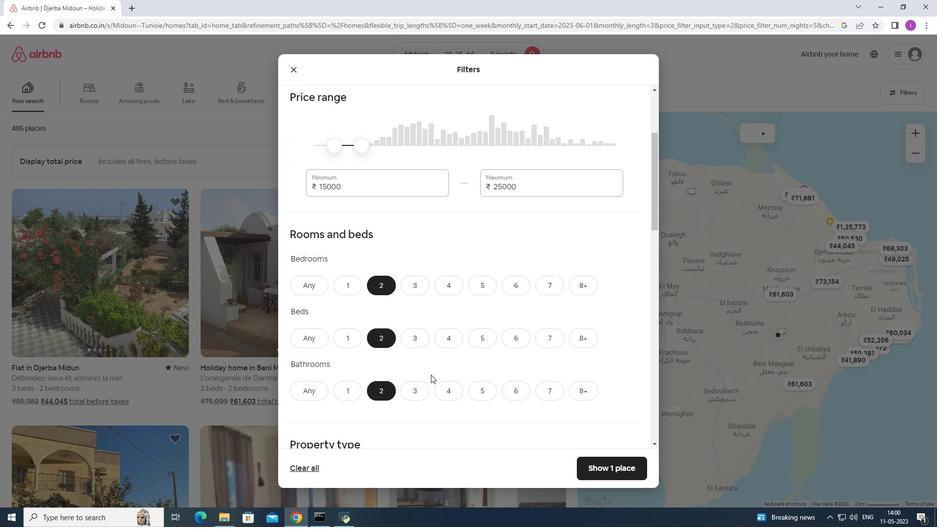 
Action: Mouse scrolled (434, 371) with delta (0, 0)
Screenshot: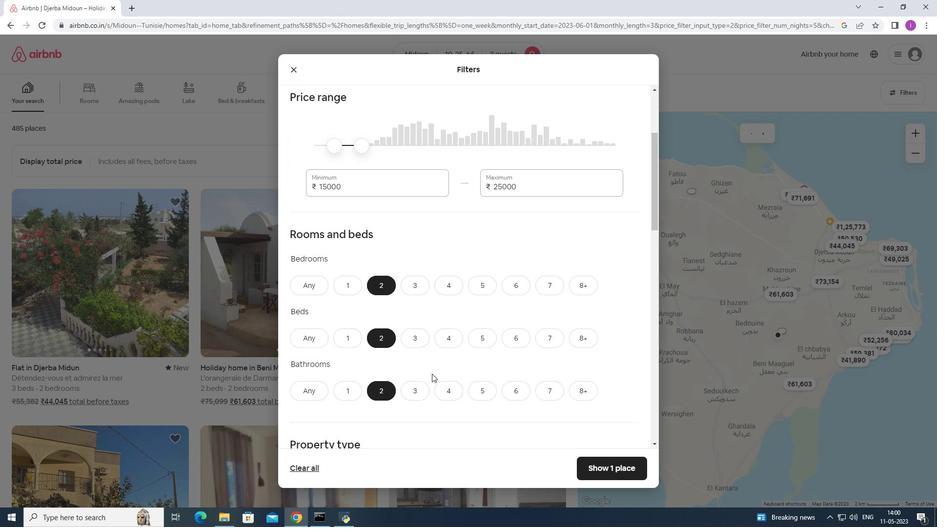 
Action: Mouse moved to (353, 352)
Screenshot: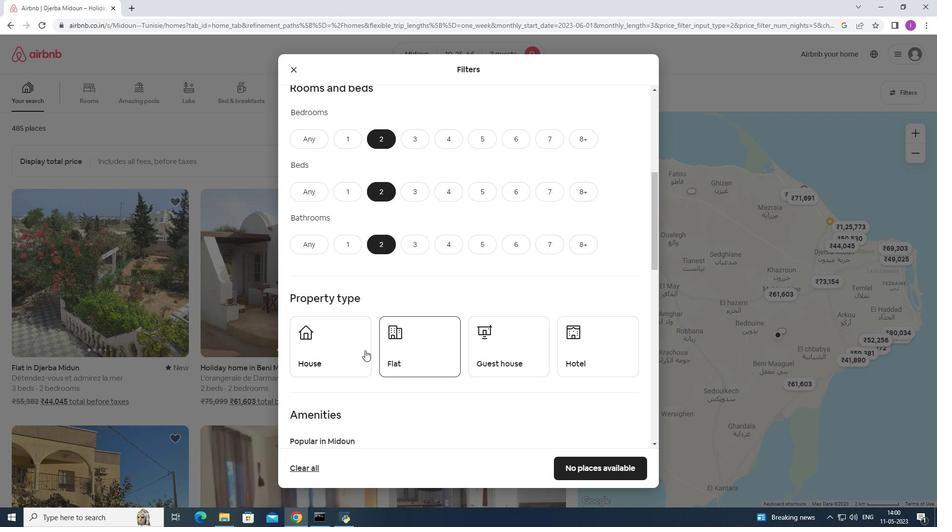 
Action: Mouse pressed left at (353, 352)
Screenshot: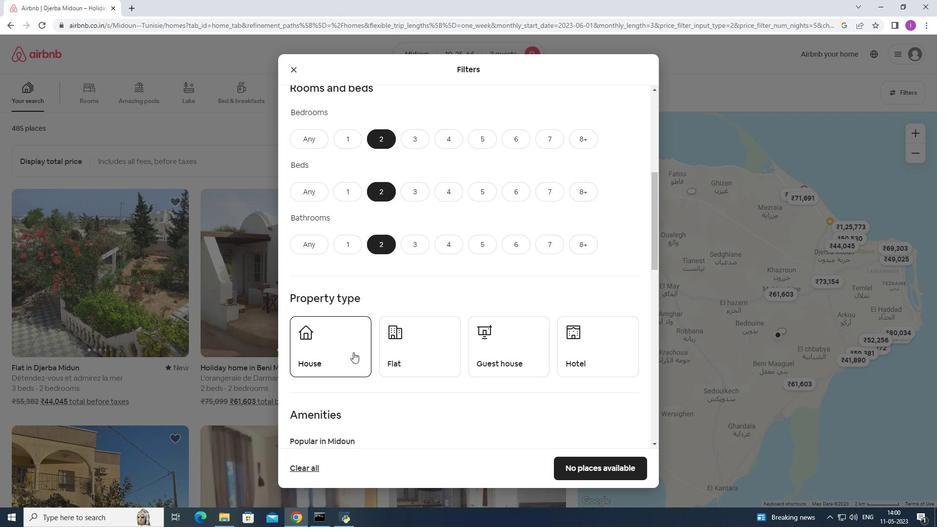 
Action: Mouse moved to (416, 348)
Screenshot: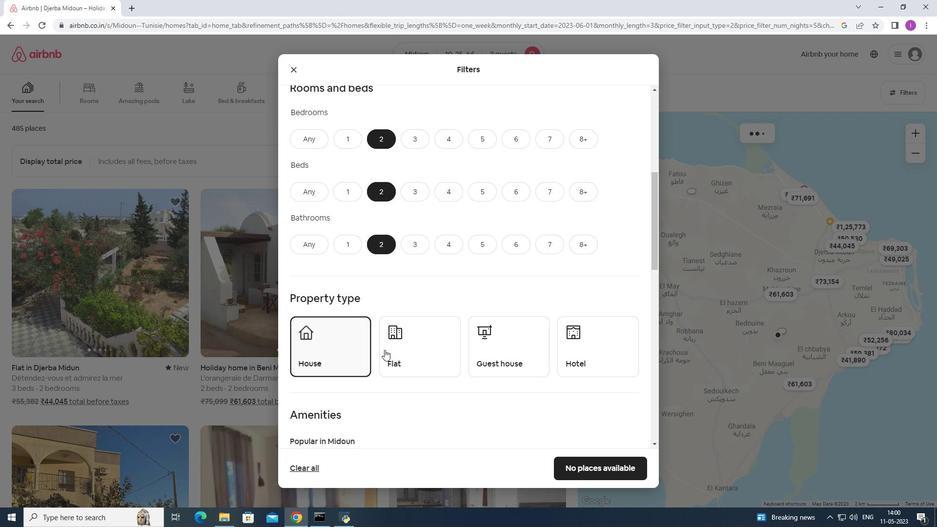 
Action: Mouse pressed left at (416, 348)
Screenshot: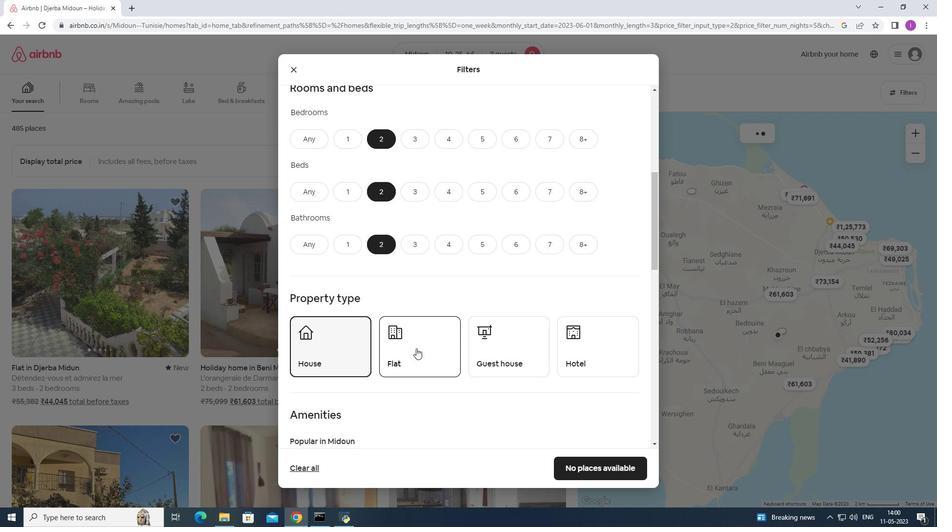 
Action: Mouse moved to (502, 349)
Screenshot: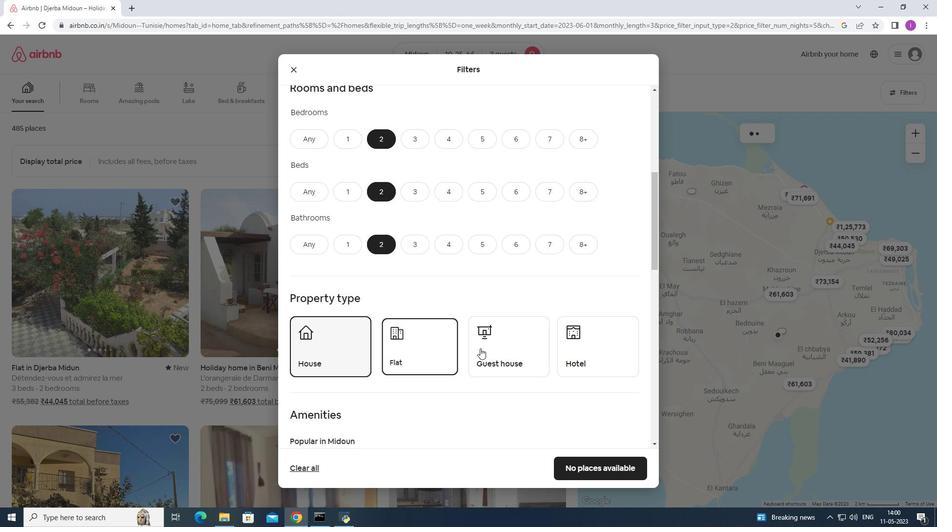 
Action: Mouse pressed left at (502, 349)
Screenshot: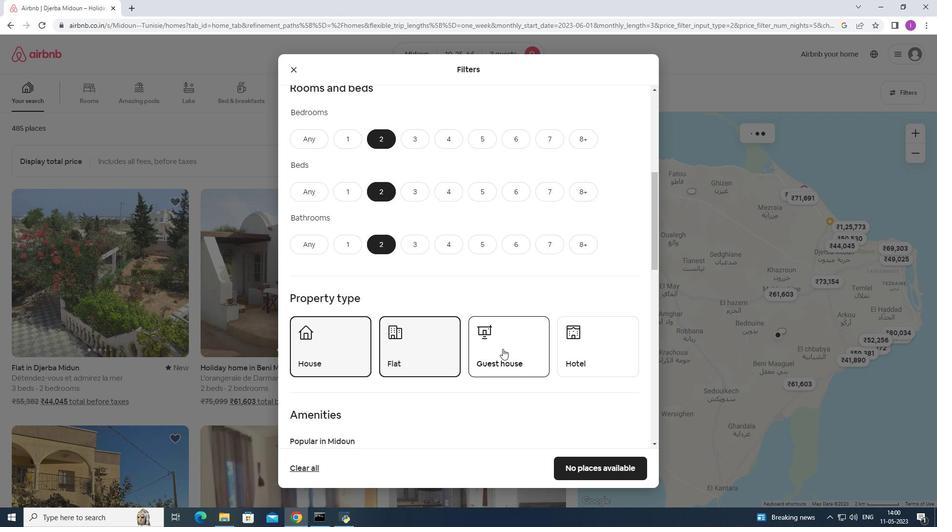 
Action: Mouse moved to (593, 357)
Screenshot: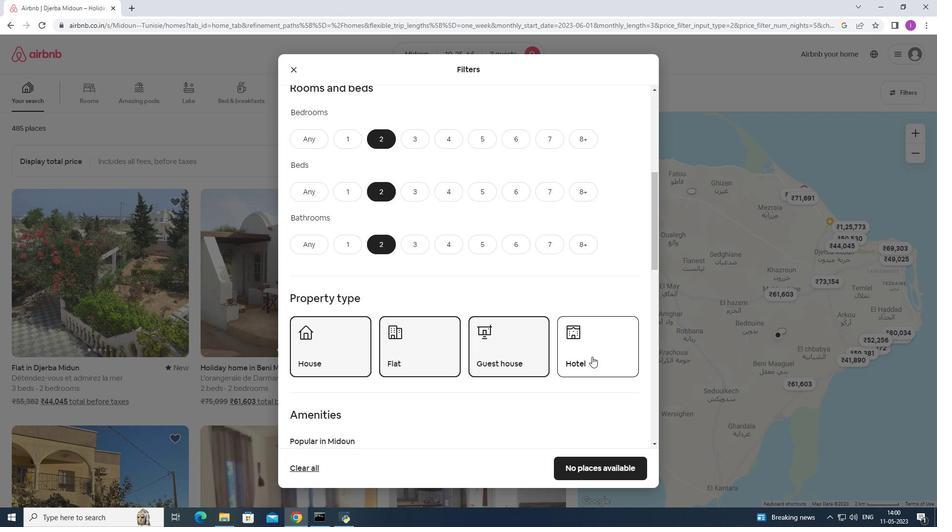 
Action: Mouse scrolled (593, 357) with delta (0, 0)
Screenshot: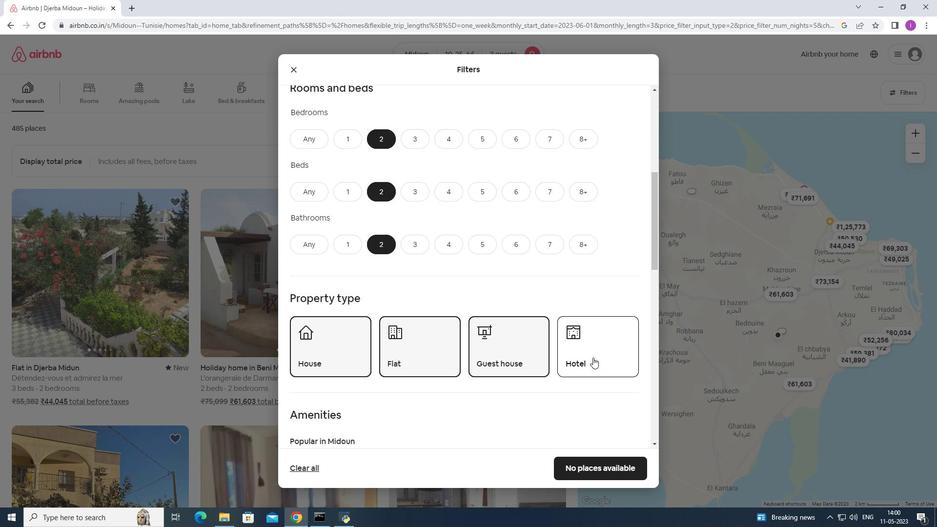 
Action: Mouse moved to (511, 320)
Screenshot: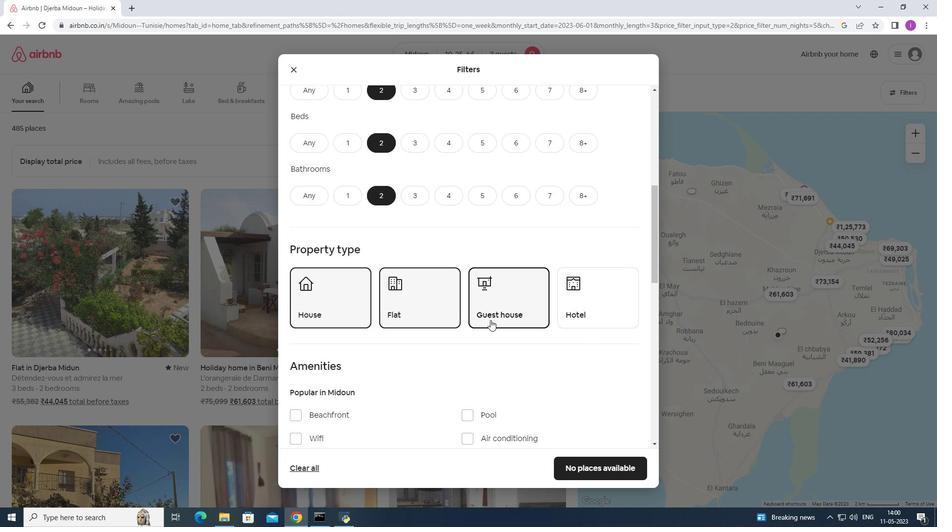 
Action: Mouse scrolled (511, 319) with delta (0, 0)
Screenshot: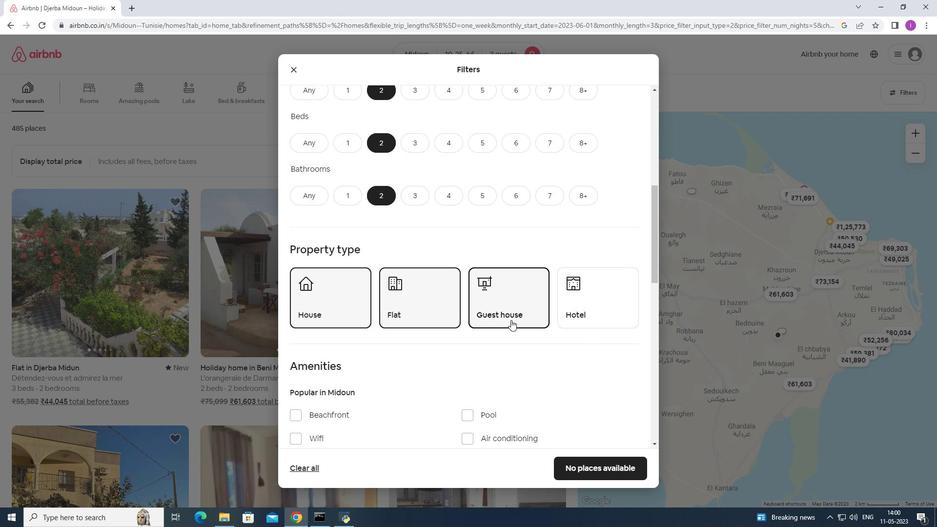 
Action: Mouse moved to (295, 389)
Screenshot: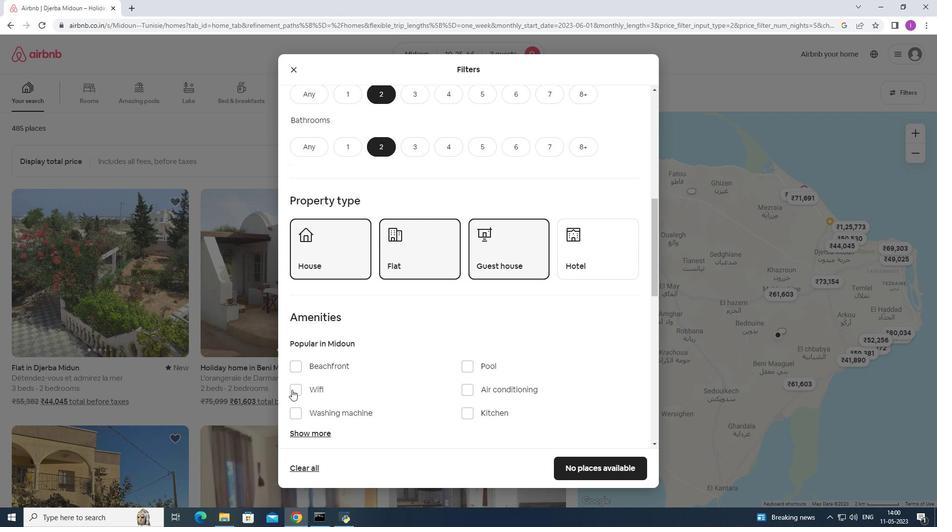 
Action: Mouse pressed left at (295, 389)
Screenshot: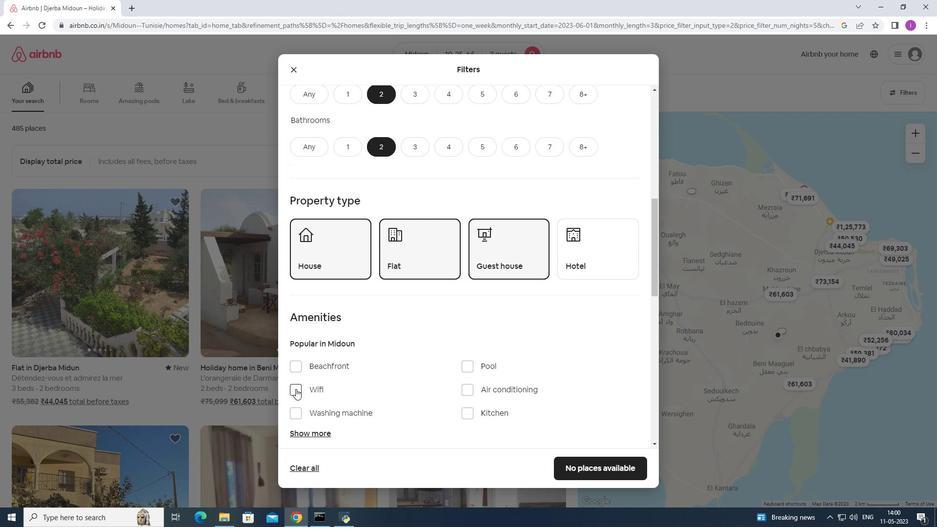 
Action: Mouse moved to (360, 398)
Screenshot: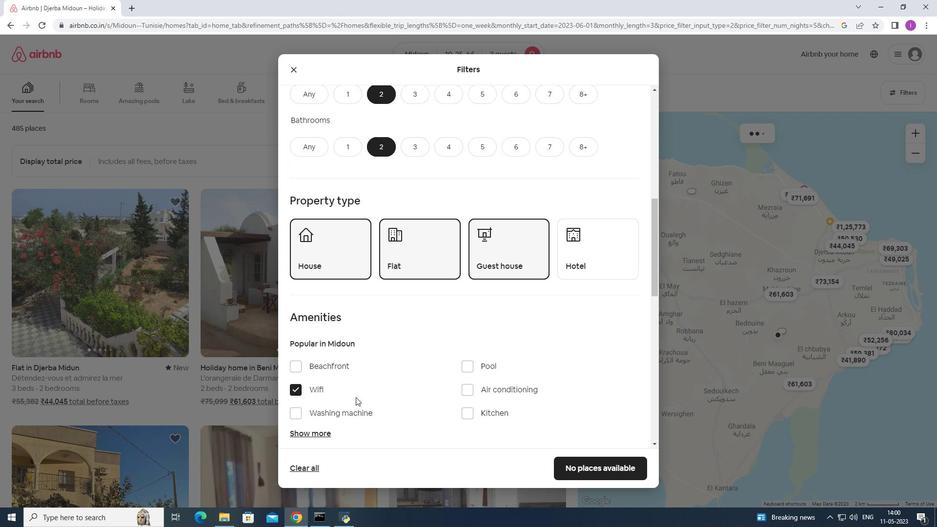 
Action: Mouse scrolled (360, 398) with delta (0, 0)
Screenshot: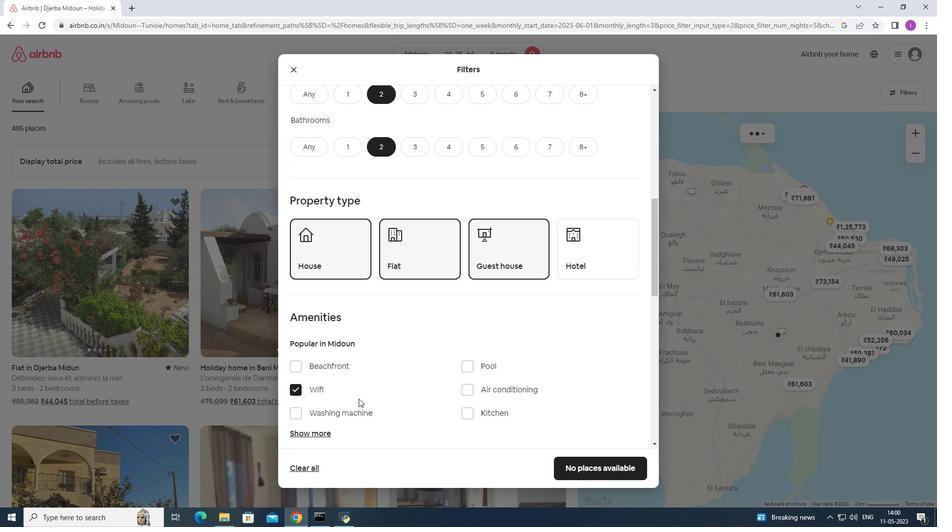 
Action: Mouse moved to (361, 399)
Screenshot: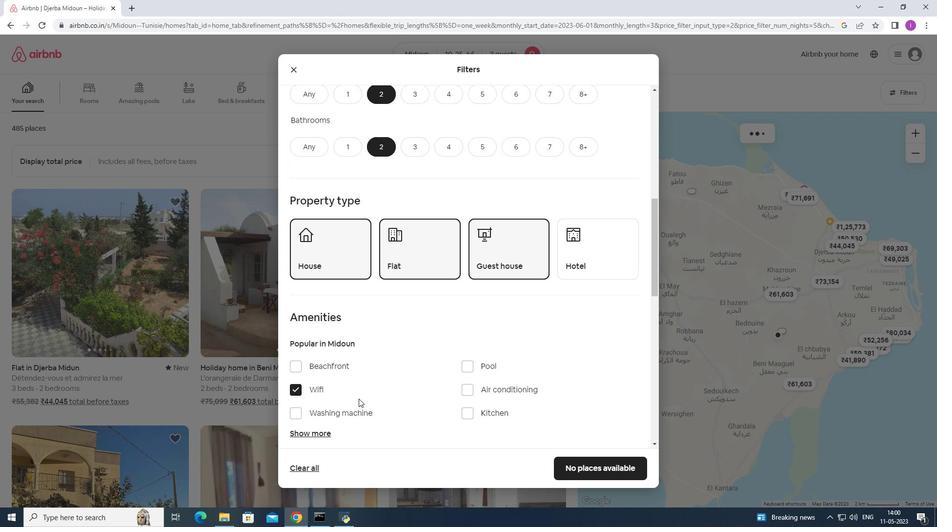 
Action: Mouse scrolled (361, 398) with delta (0, 0)
Screenshot: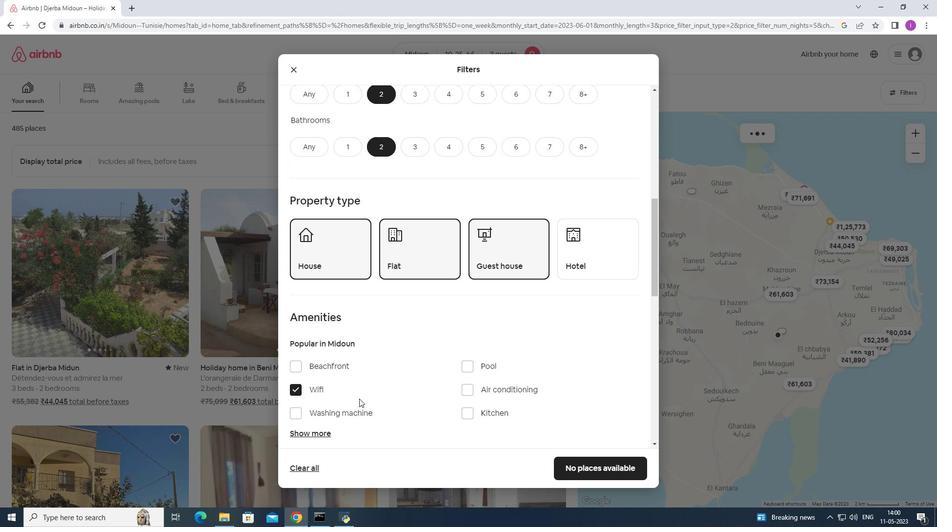 
Action: Mouse moved to (319, 340)
Screenshot: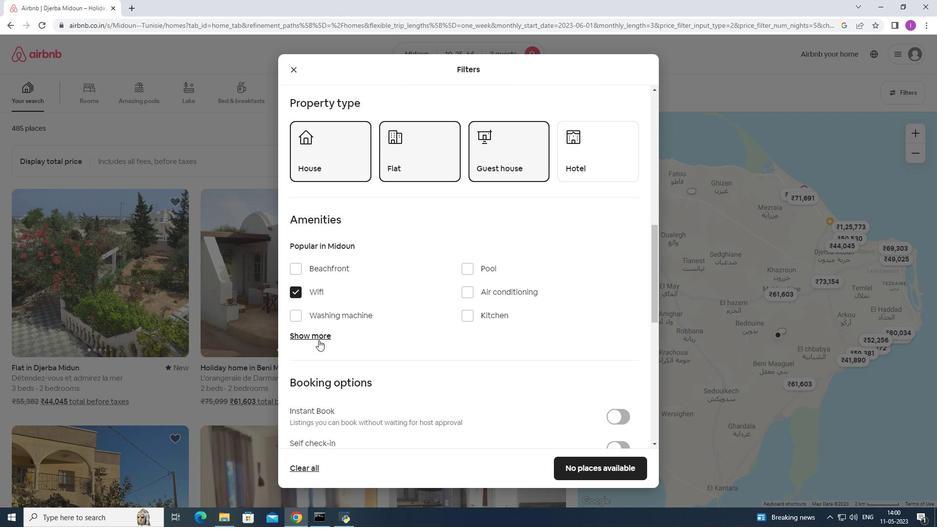 
Action: Mouse pressed left at (319, 340)
Screenshot: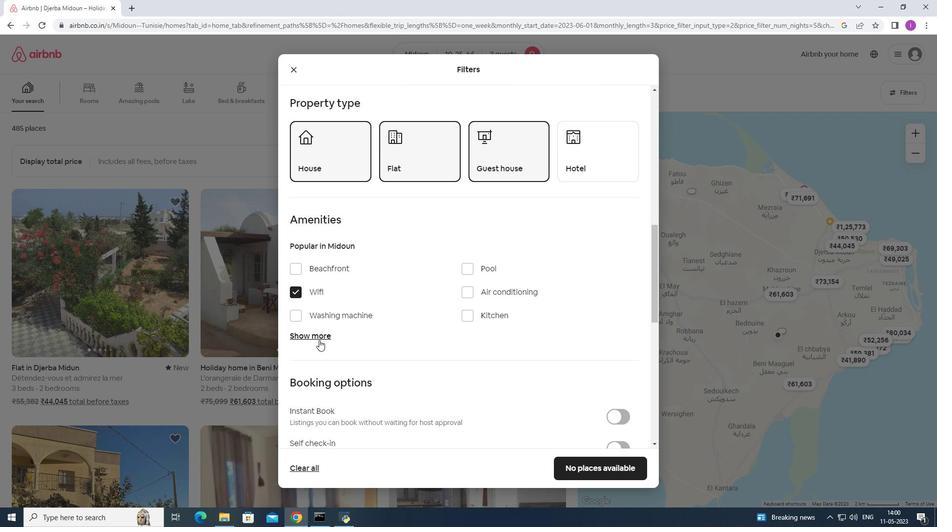 
Action: Mouse moved to (470, 397)
Screenshot: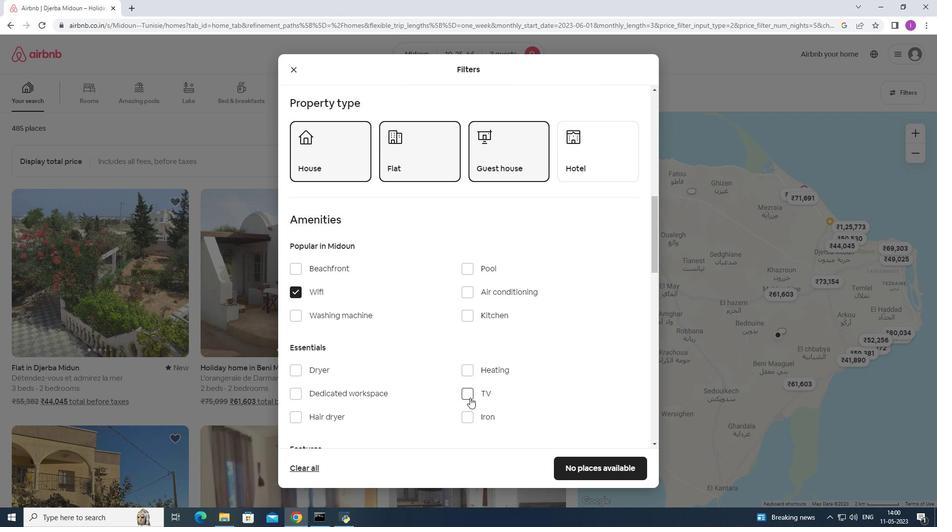 
Action: Mouse pressed left at (470, 397)
Screenshot: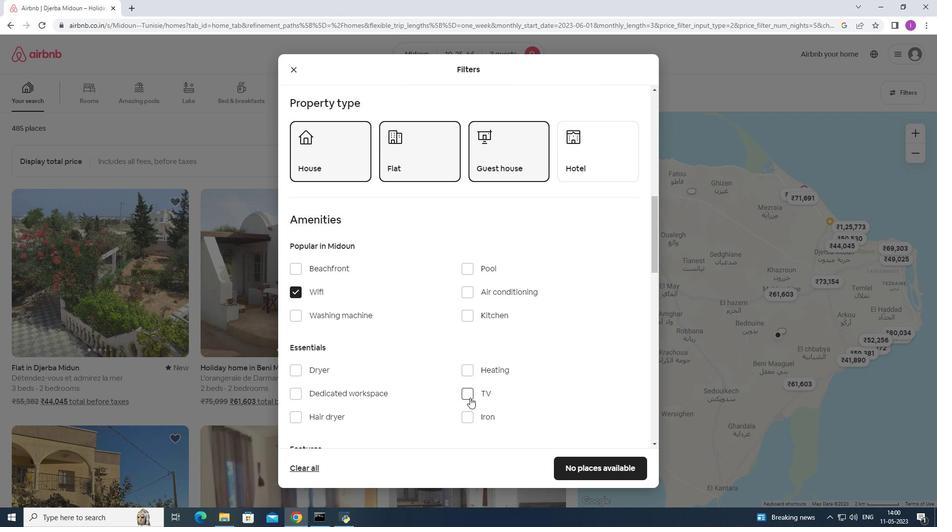 
Action: Mouse moved to (338, 404)
Screenshot: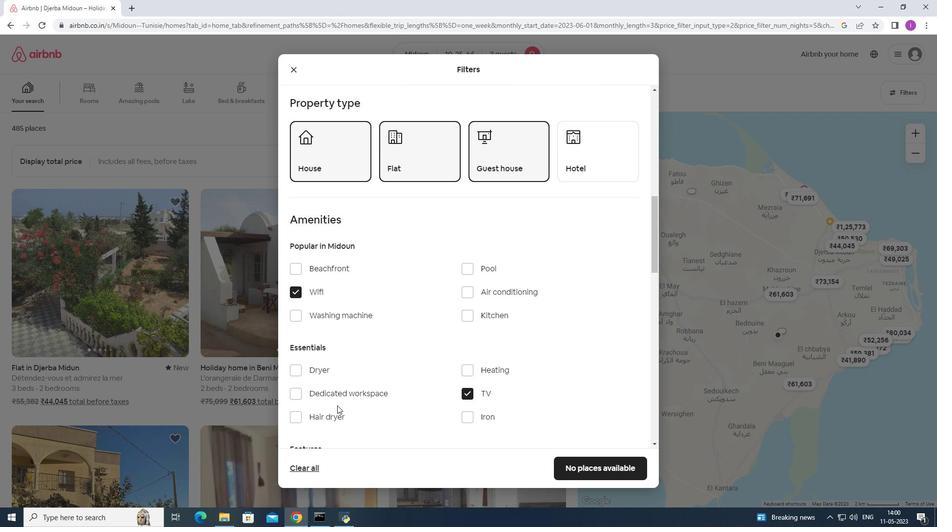 
Action: Mouse scrolled (338, 403) with delta (0, 0)
Screenshot: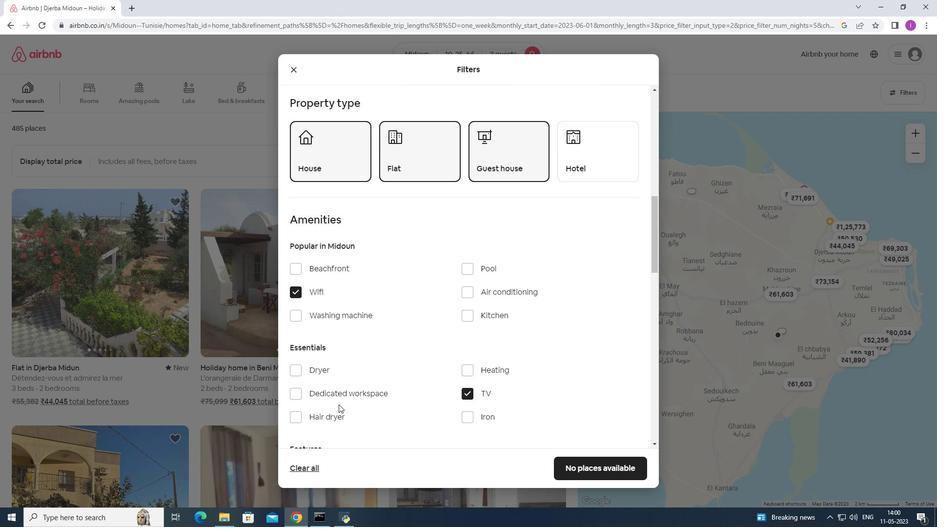 
Action: Mouse scrolled (338, 403) with delta (0, 0)
Screenshot: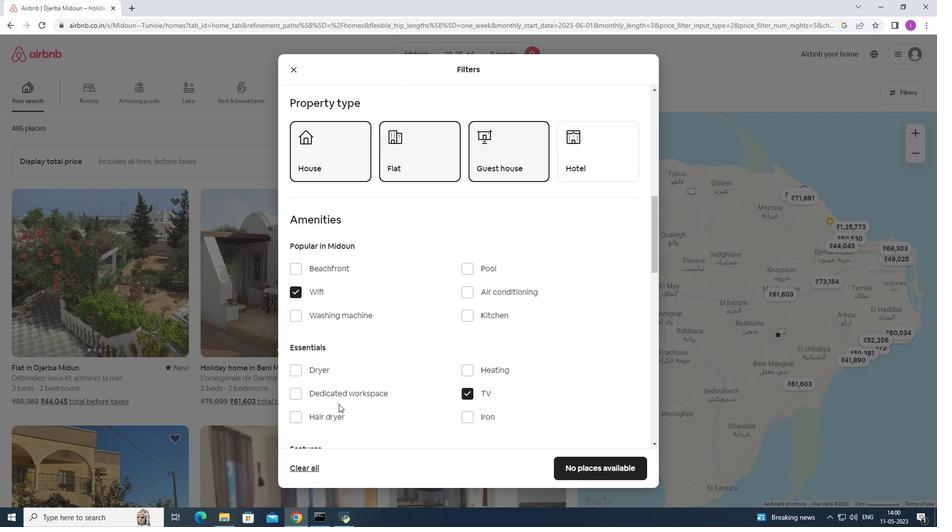 
Action: Mouse moved to (335, 332)
Screenshot: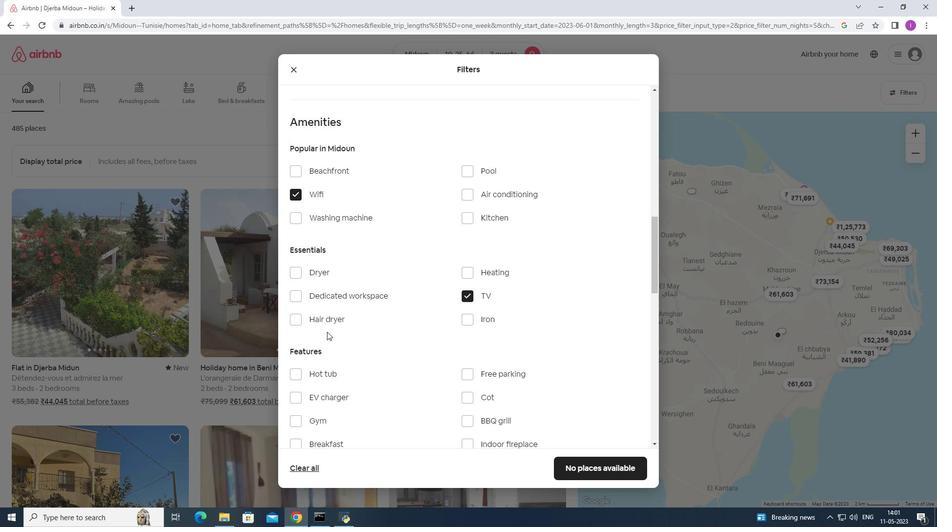 
Action: Mouse scrolled (335, 332) with delta (0, 0)
Screenshot: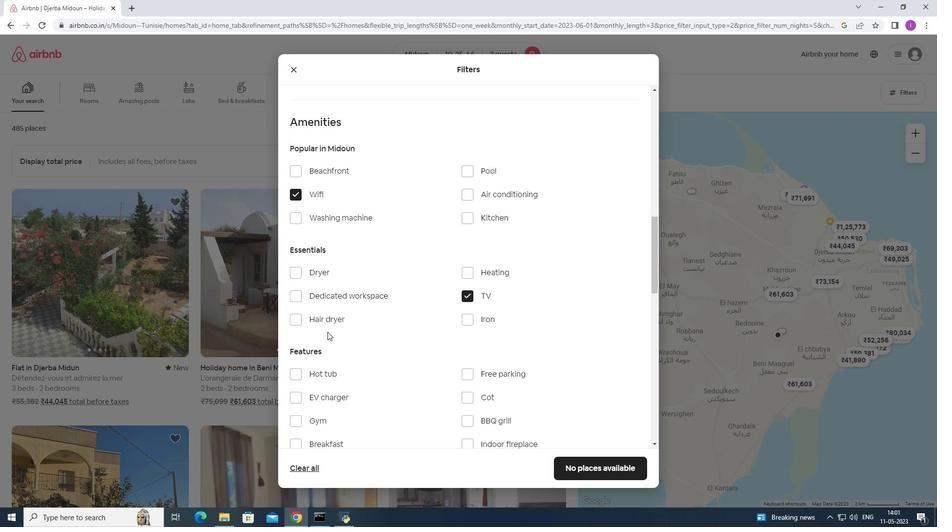
Action: Mouse scrolled (335, 332) with delta (0, 0)
Screenshot: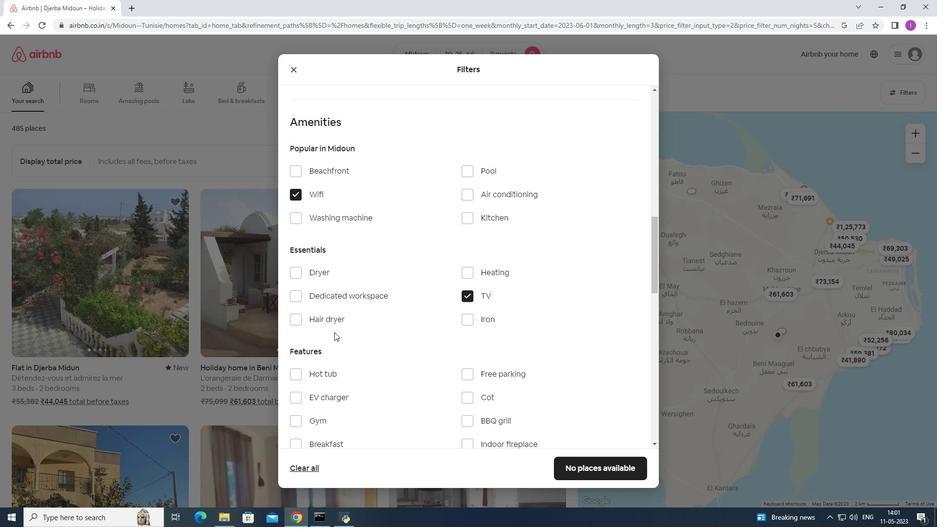 
Action: Mouse moved to (473, 281)
Screenshot: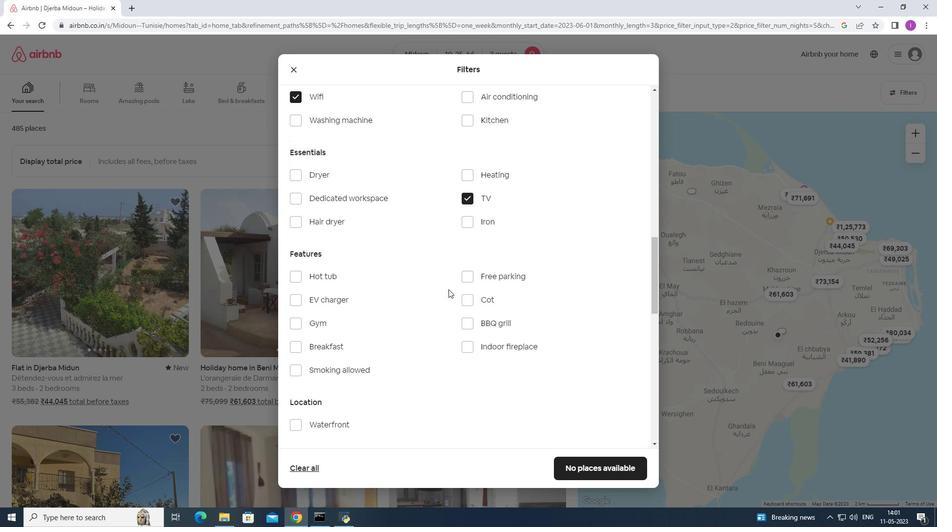 
Action: Mouse pressed left at (473, 281)
Screenshot: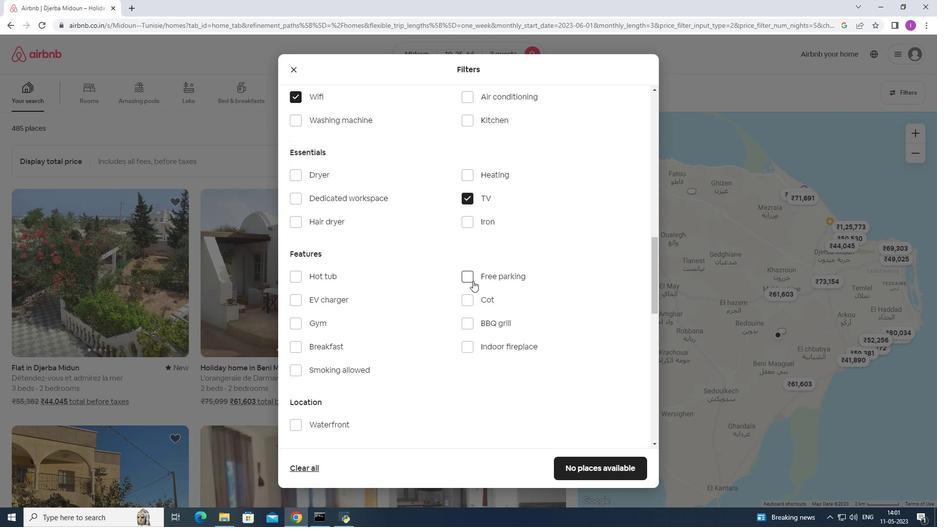 
Action: Mouse moved to (294, 322)
Screenshot: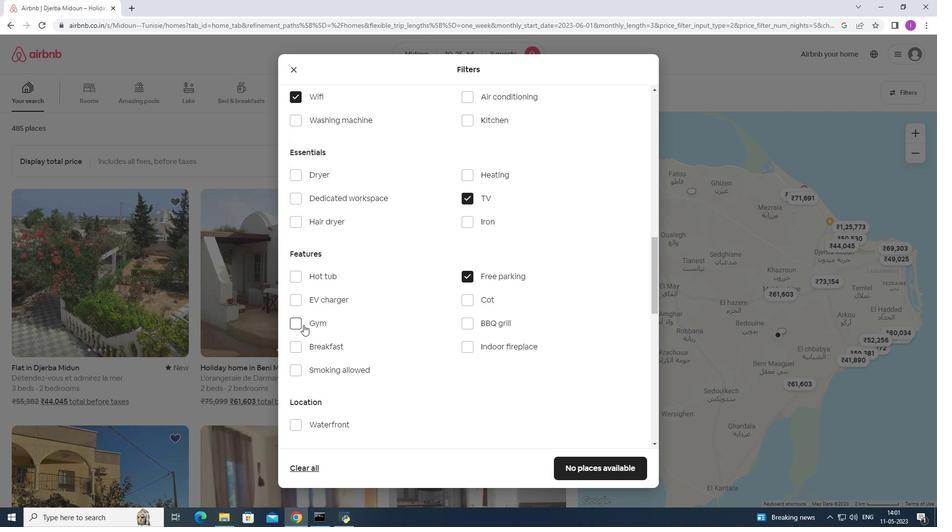 
Action: Mouse pressed left at (294, 322)
Screenshot: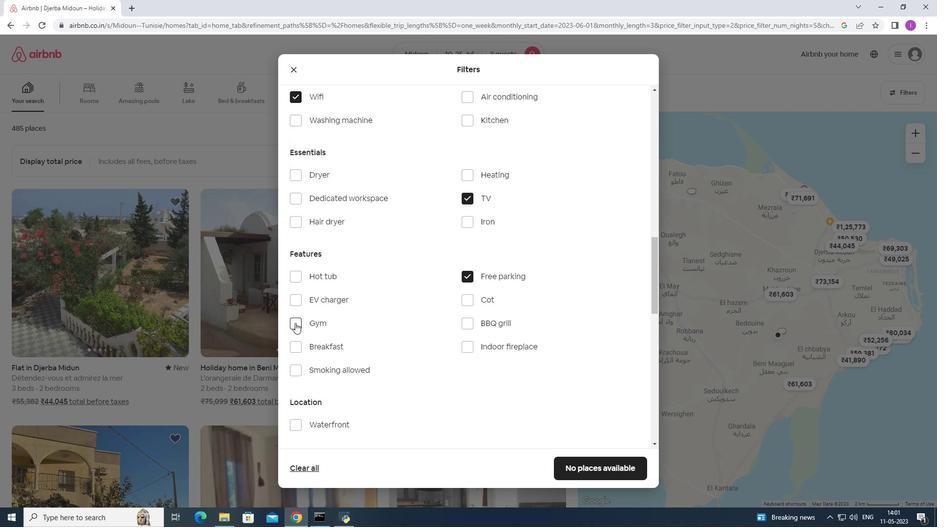 
Action: Mouse moved to (303, 350)
Screenshot: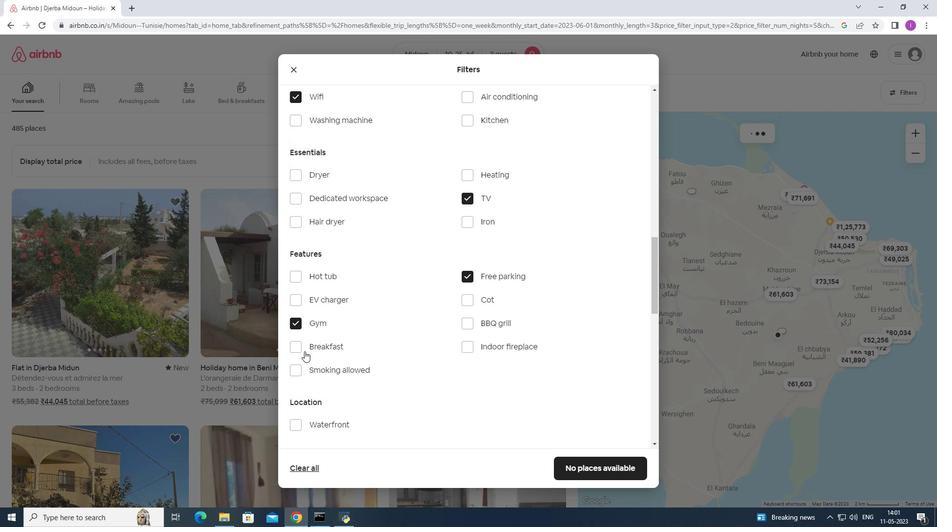 
Action: Mouse pressed left at (303, 350)
Screenshot: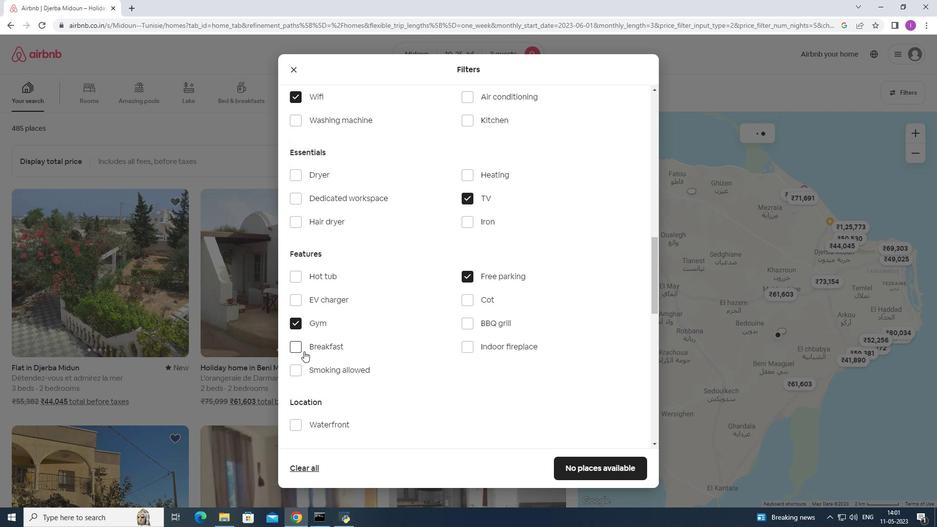 
Action: Mouse moved to (295, 344)
Screenshot: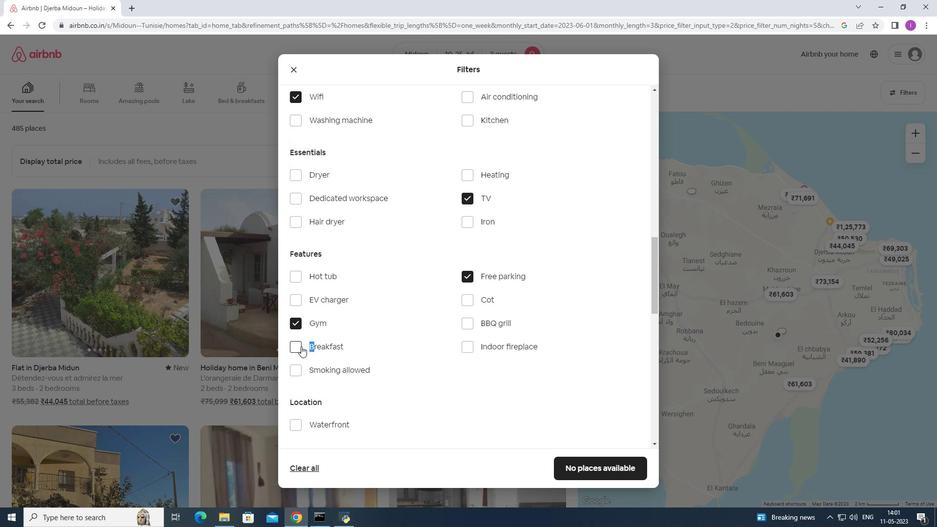 
Action: Mouse pressed left at (295, 344)
Screenshot: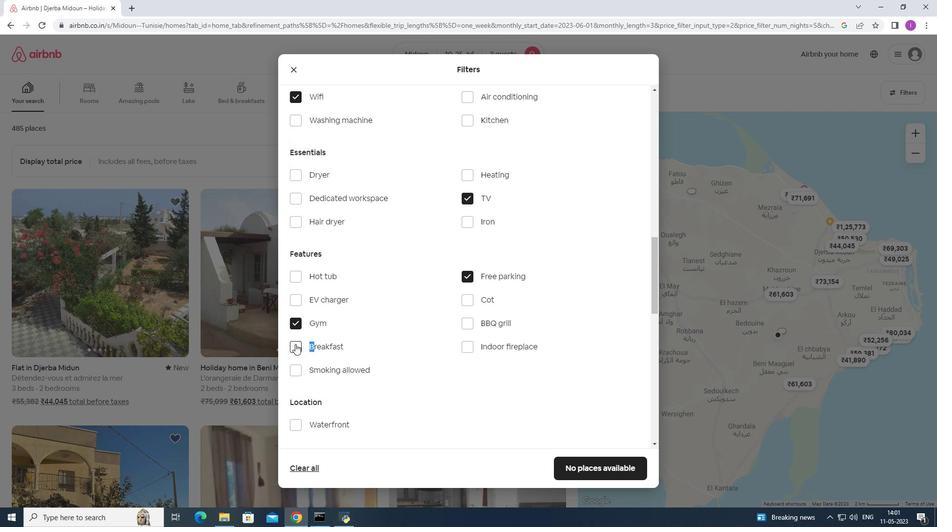 
Action: Mouse moved to (487, 405)
Screenshot: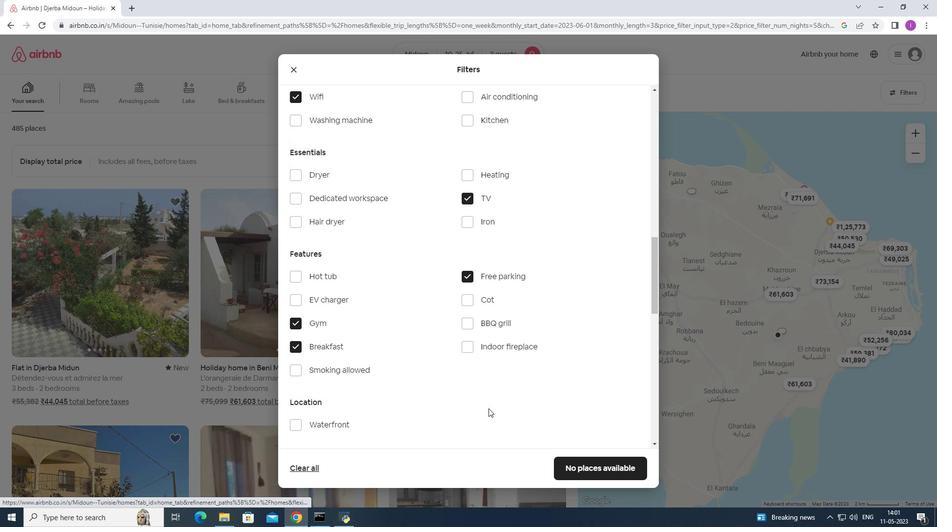 
Action: Mouse scrolled (487, 404) with delta (0, 0)
Screenshot: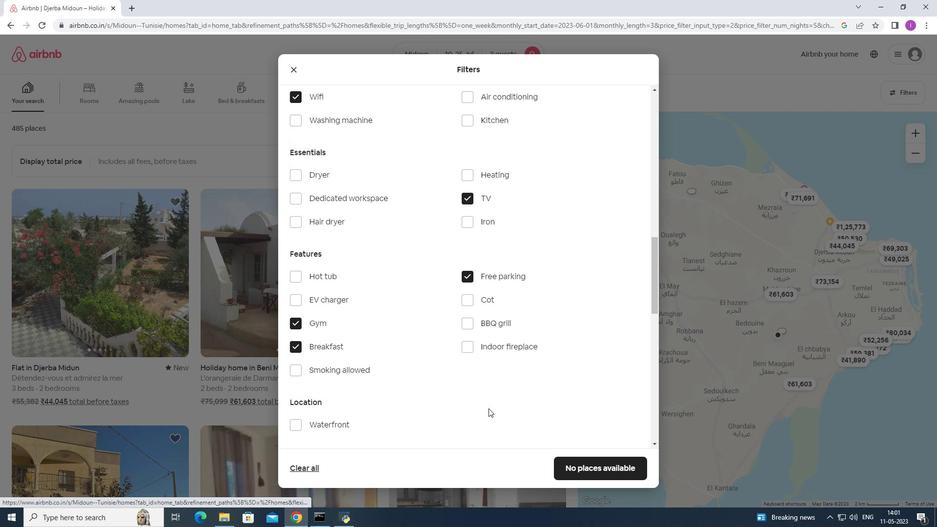
Action: Mouse scrolled (487, 404) with delta (0, 0)
Screenshot: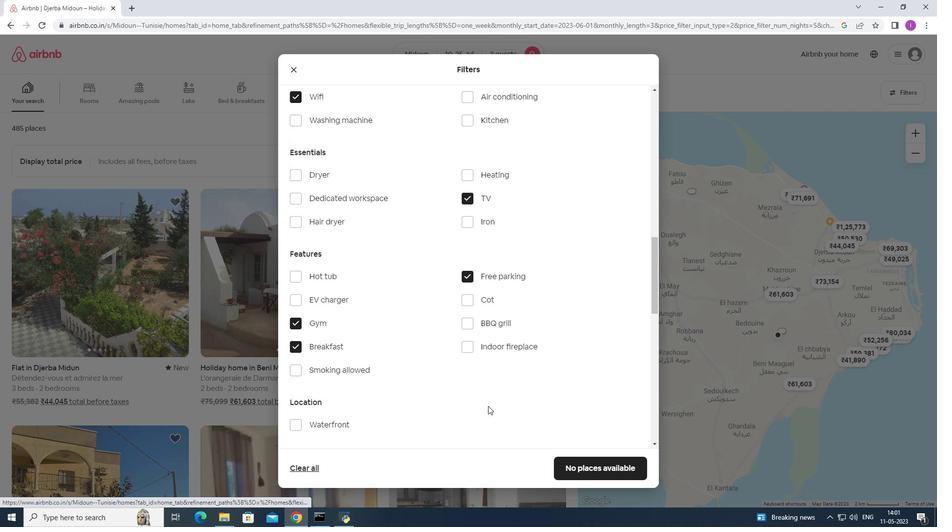 
Action: Mouse scrolled (487, 404) with delta (0, 0)
Screenshot: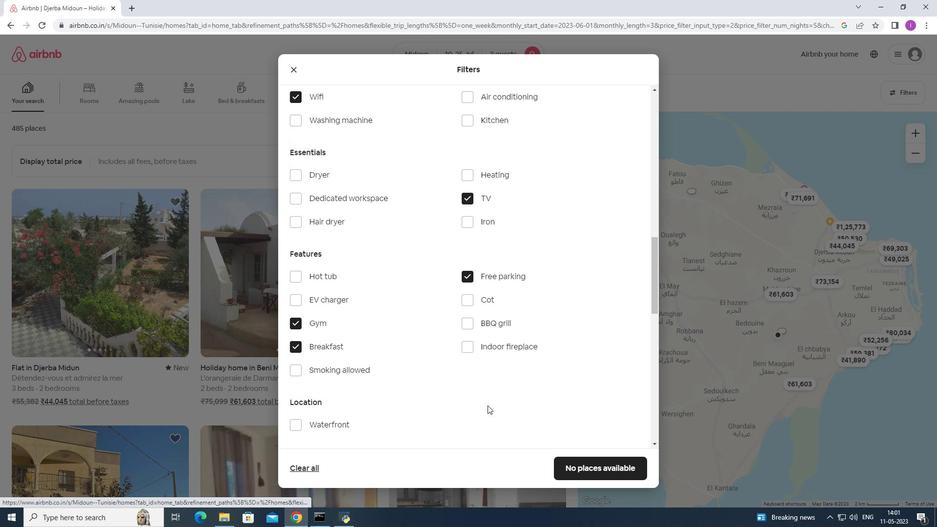 
Action: Mouse scrolled (487, 404) with delta (0, 0)
Screenshot: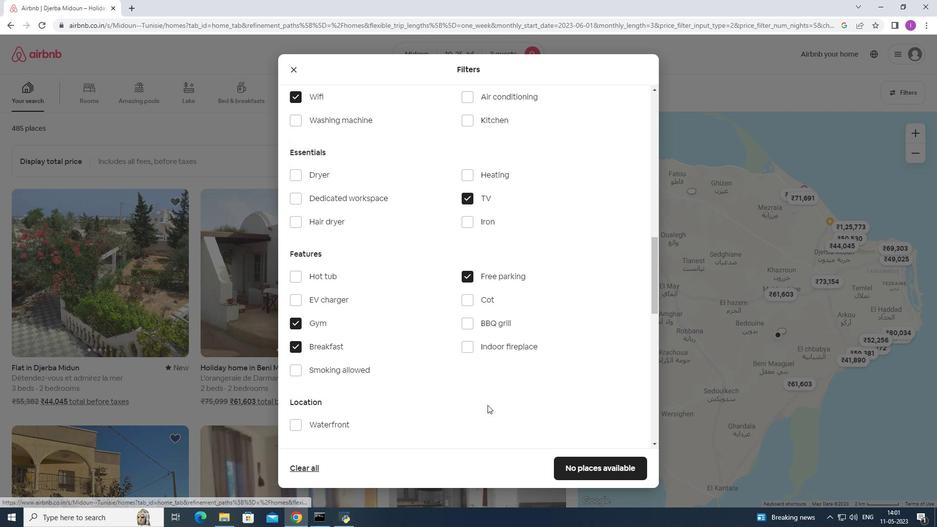 
Action: Mouse moved to (515, 389)
Screenshot: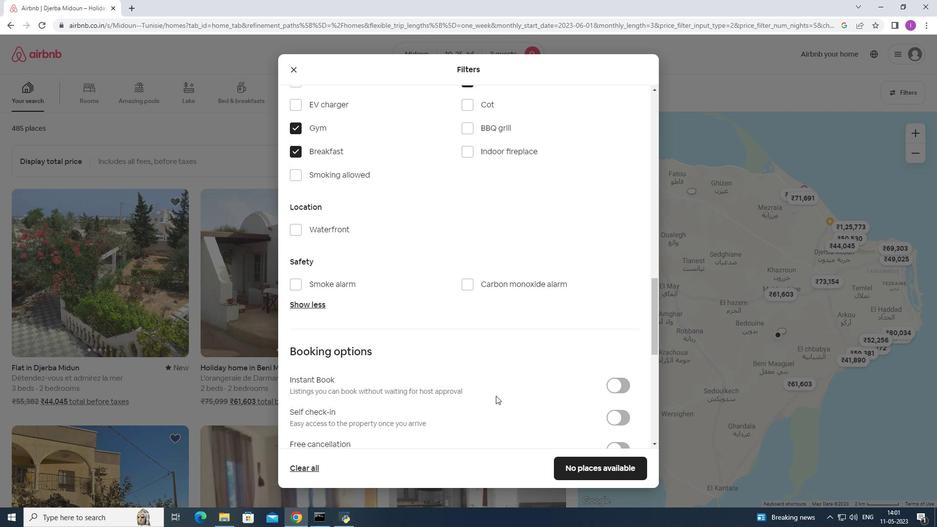 
Action: Mouse scrolled (515, 389) with delta (0, 0)
Screenshot: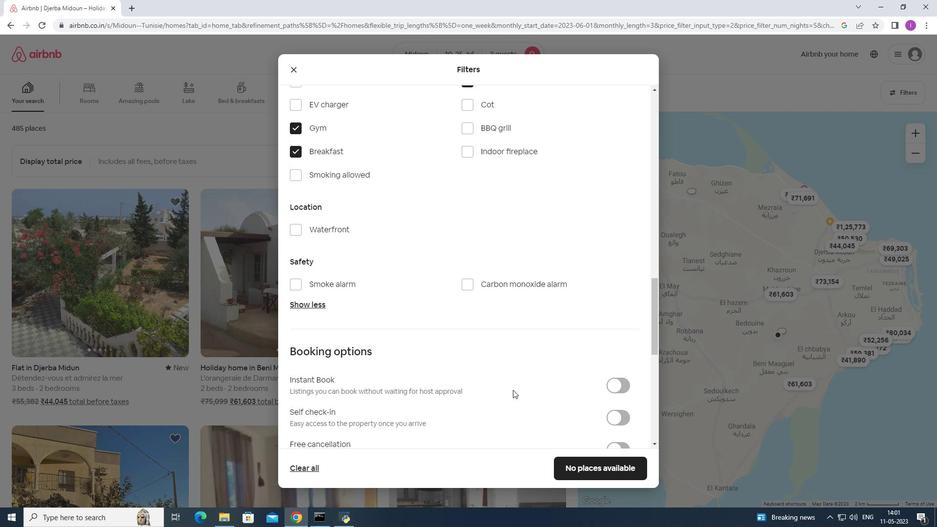 
Action: Mouse scrolled (515, 389) with delta (0, 0)
Screenshot: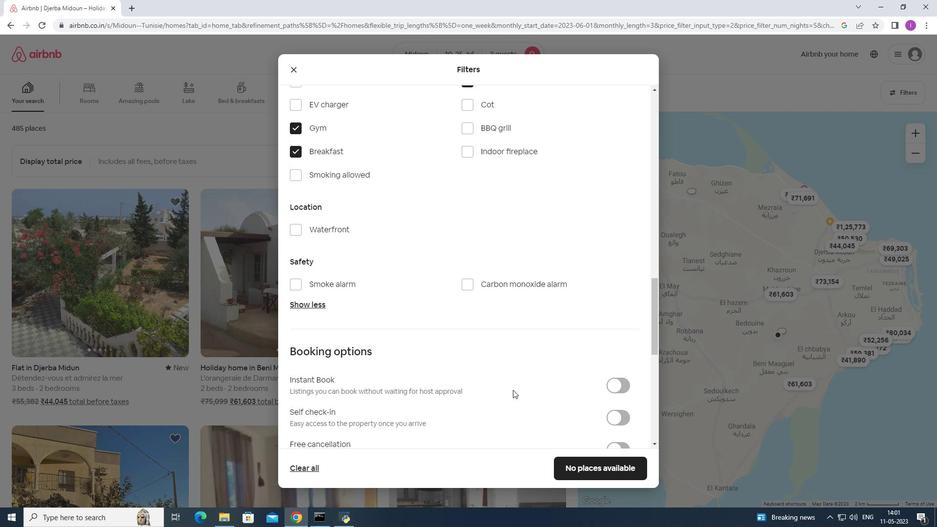 
Action: Mouse moved to (518, 389)
Screenshot: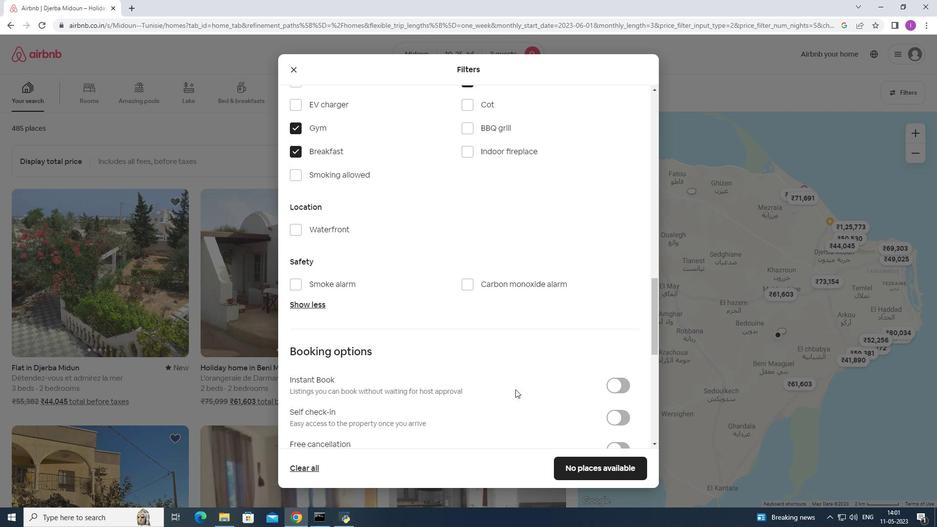 
Action: Mouse scrolled (517, 388) with delta (0, 0)
Screenshot: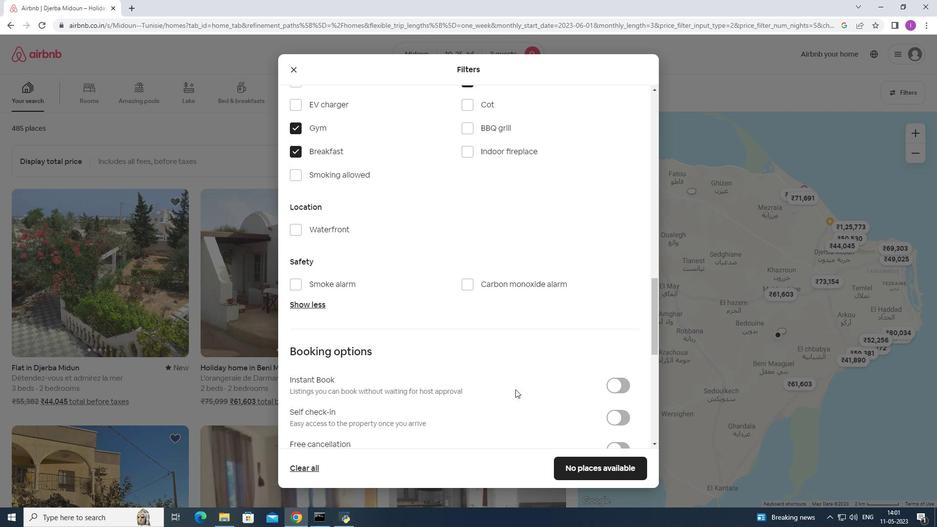 
Action: Mouse moved to (621, 267)
Screenshot: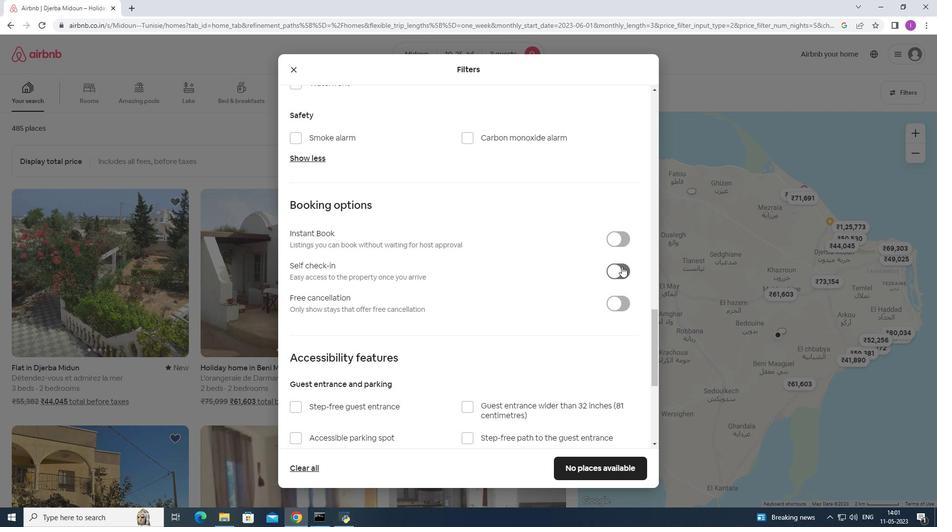 
Action: Mouse pressed left at (621, 267)
Screenshot: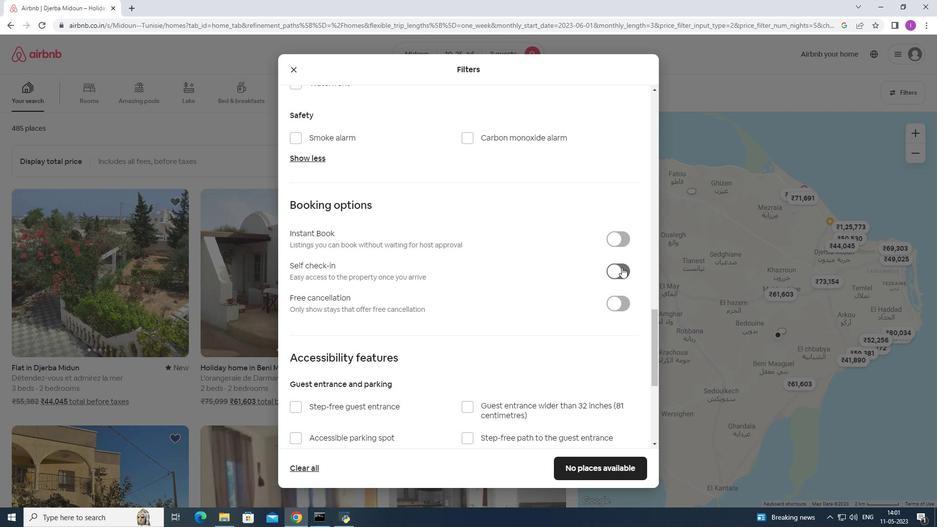 
Action: Mouse moved to (355, 346)
Screenshot: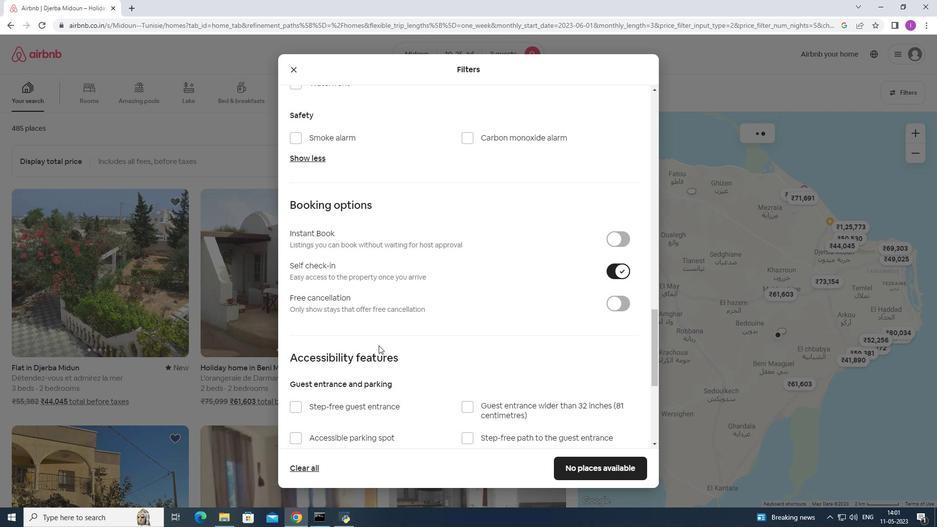 
Action: Mouse scrolled (355, 345) with delta (0, 0)
Screenshot: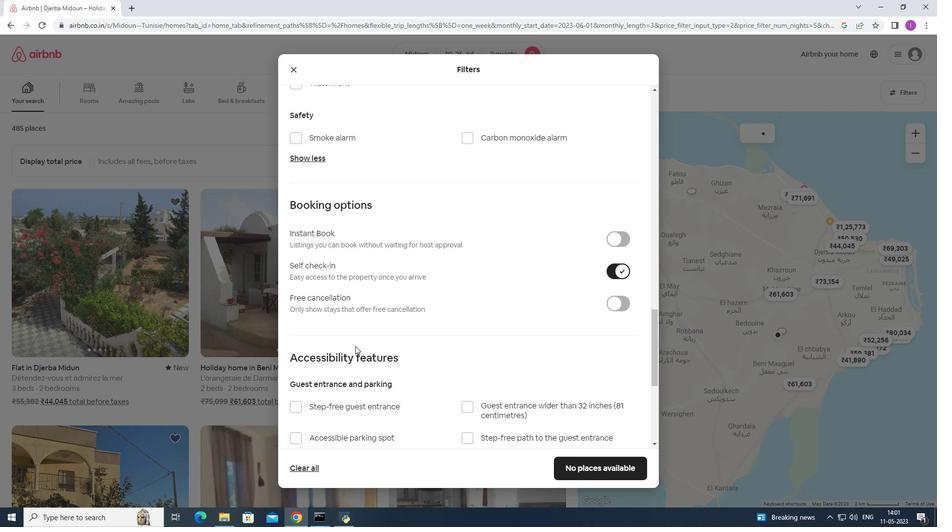 
Action: Mouse scrolled (355, 345) with delta (0, 0)
Screenshot: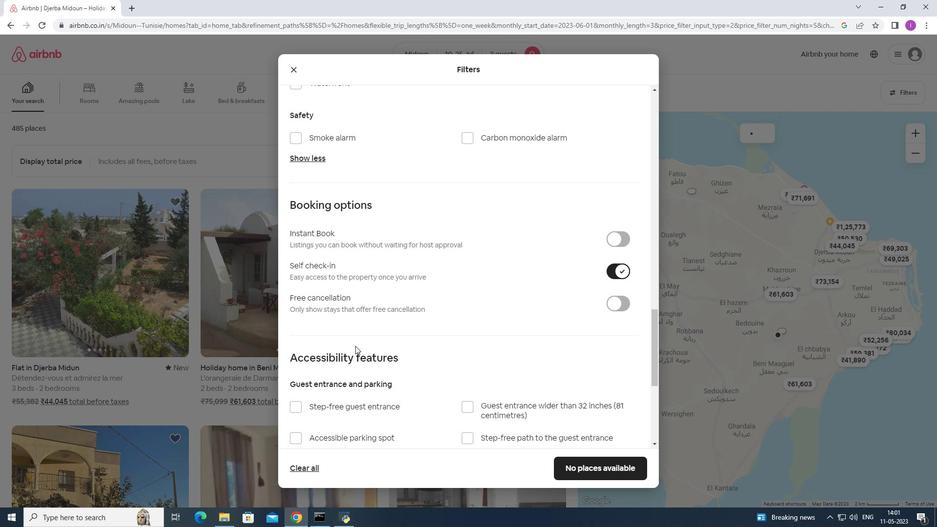 
Action: Mouse moved to (355, 346)
Screenshot: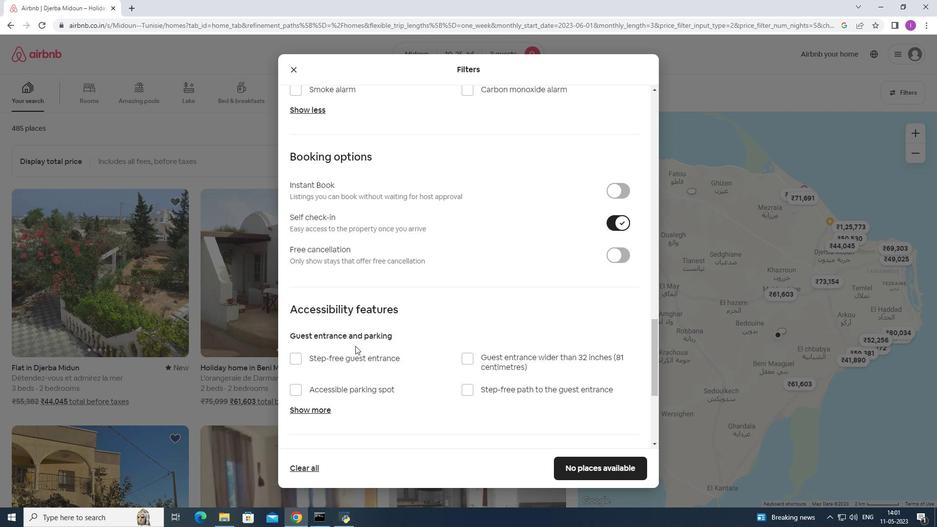 
Action: Mouse scrolled (355, 345) with delta (0, 0)
Screenshot: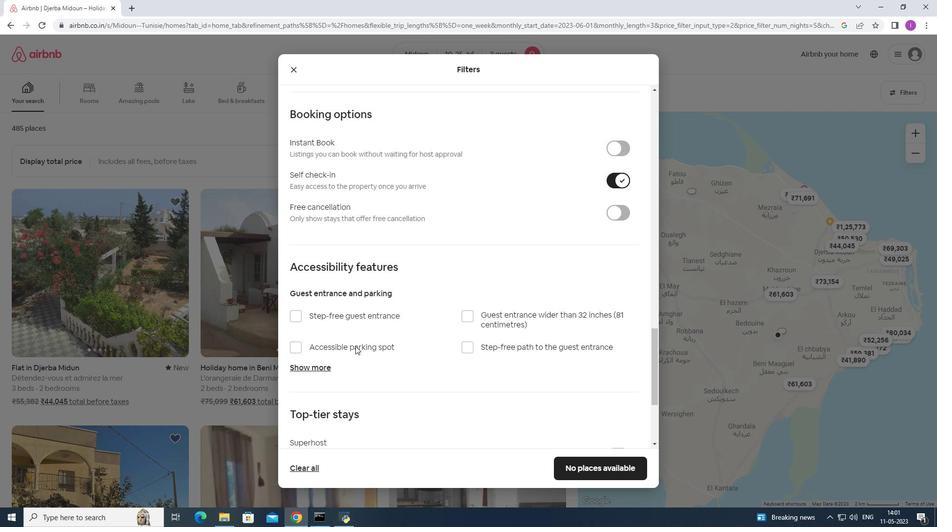 
Action: Mouse moved to (360, 338)
Screenshot: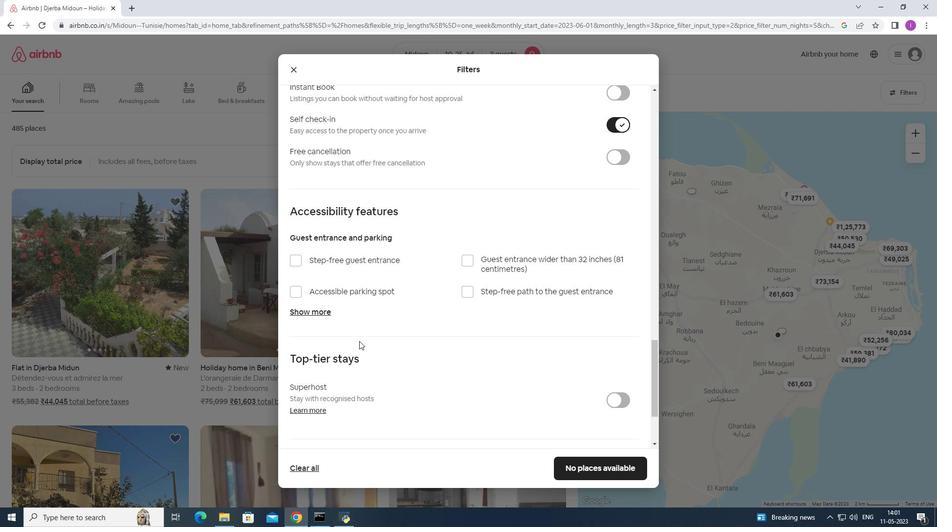 
Action: Mouse scrolled (360, 338) with delta (0, 0)
Screenshot: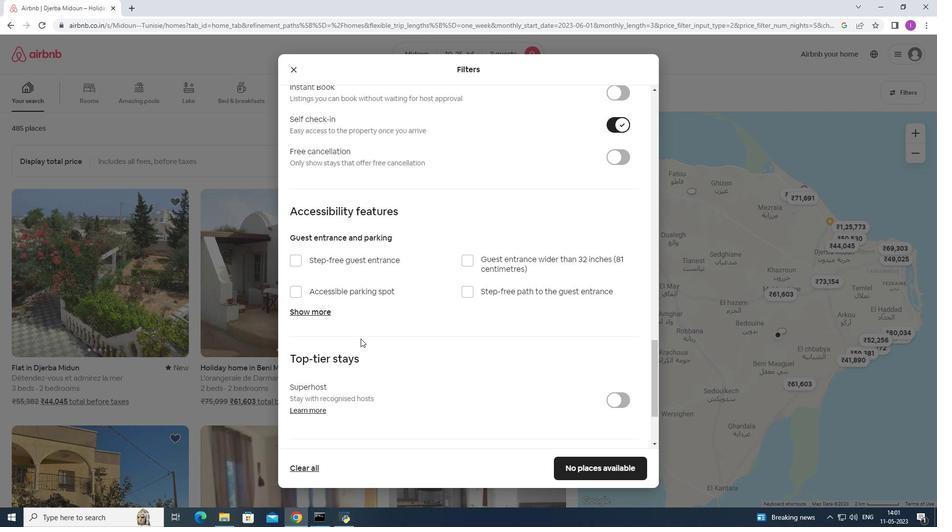 
Action: Mouse scrolled (360, 338) with delta (0, 0)
Screenshot: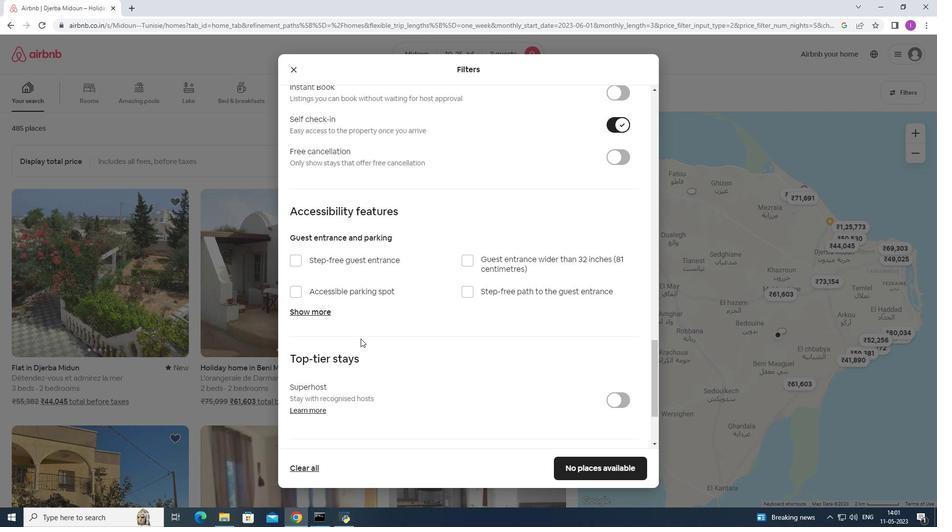 
Action: Mouse scrolled (360, 338) with delta (0, 0)
Screenshot: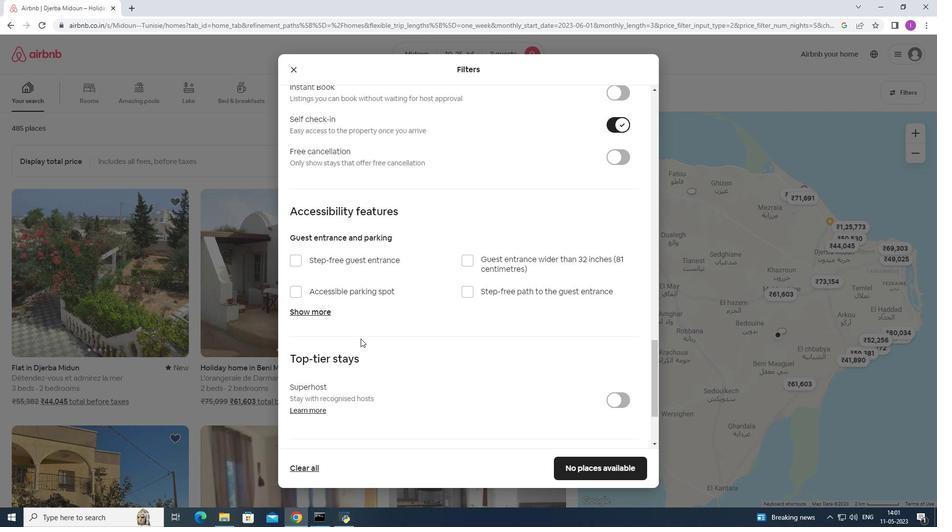 
Action: Mouse scrolled (360, 338) with delta (0, 0)
Screenshot: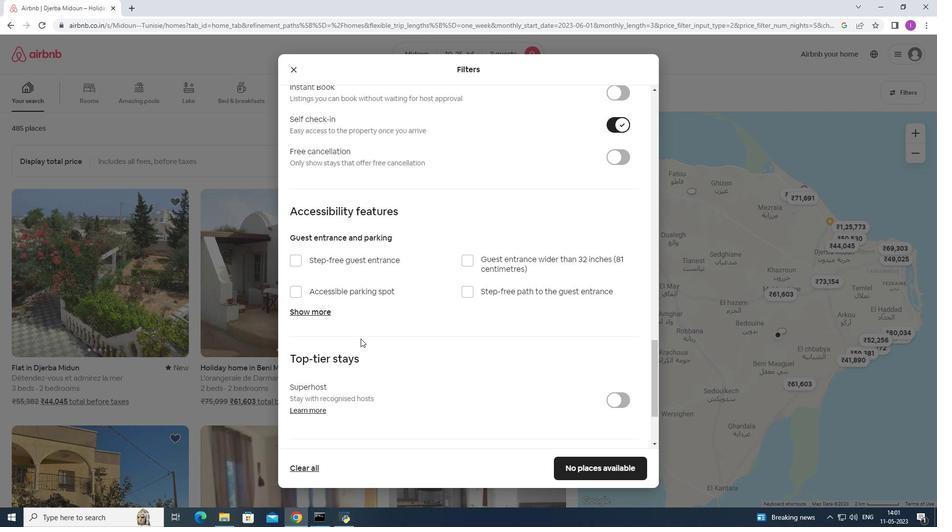 
Action: Mouse scrolled (360, 338) with delta (0, 0)
Screenshot: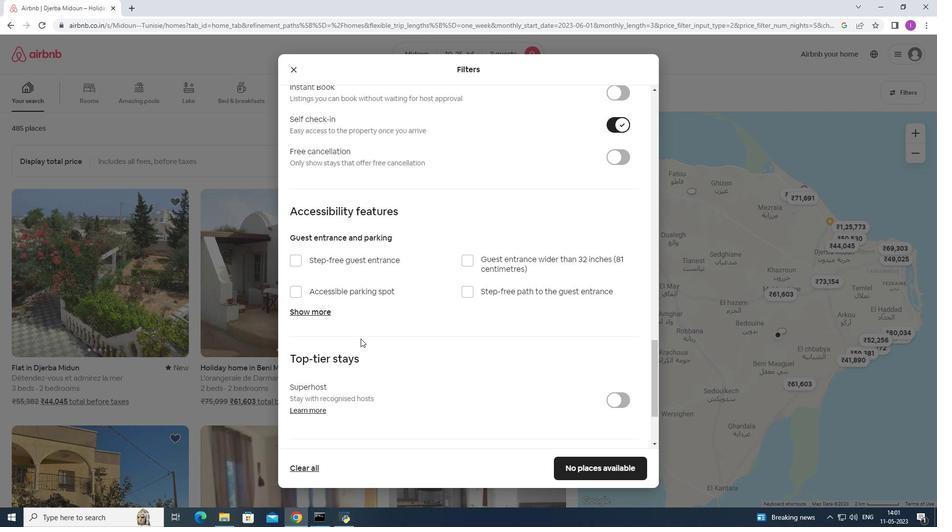 
Action: Mouse moved to (367, 333)
Screenshot: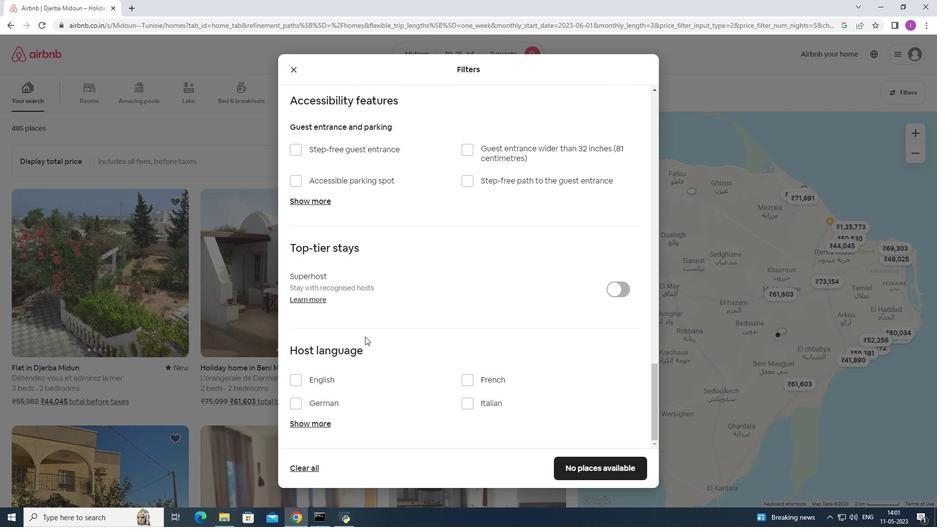 
Action: Mouse scrolled (367, 332) with delta (0, 0)
Screenshot: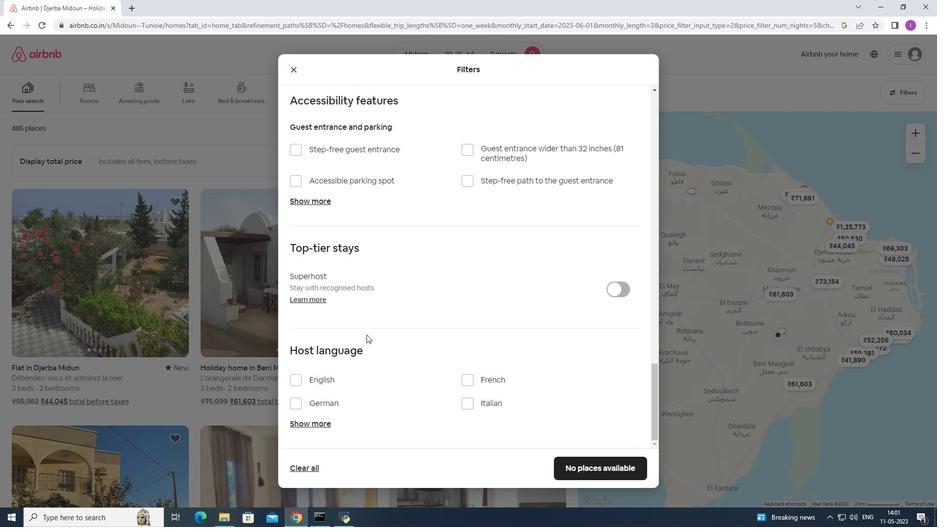 
Action: Mouse scrolled (367, 332) with delta (0, 0)
Screenshot: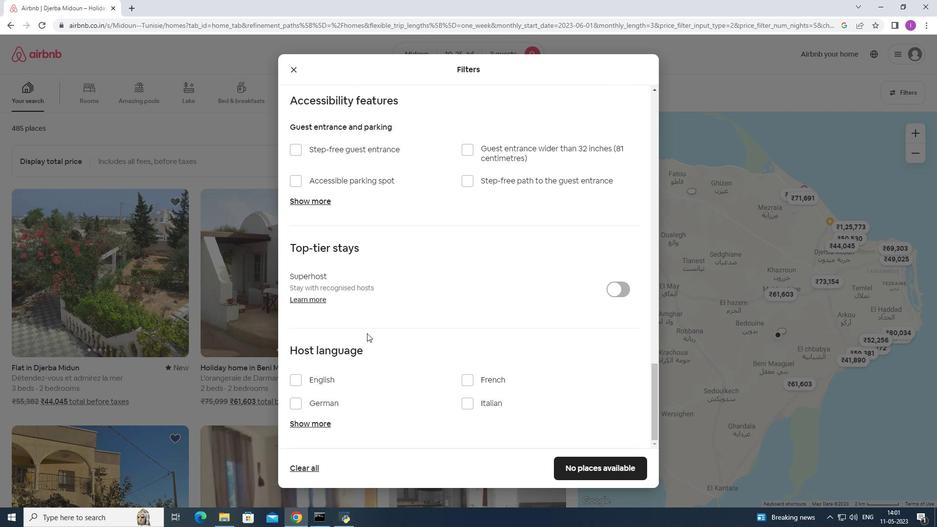 
Action: Mouse scrolled (367, 332) with delta (0, 0)
Screenshot: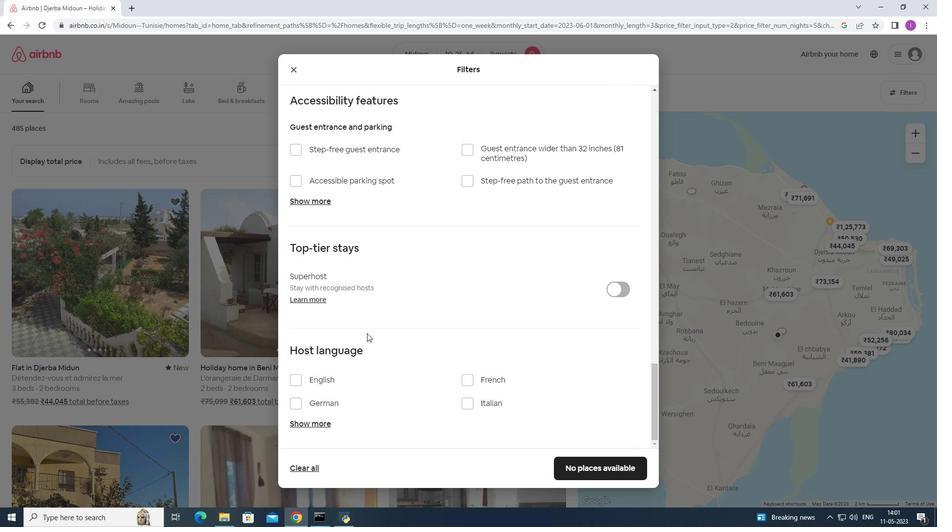 
Action: Mouse scrolled (367, 332) with delta (0, 0)
Screenshot: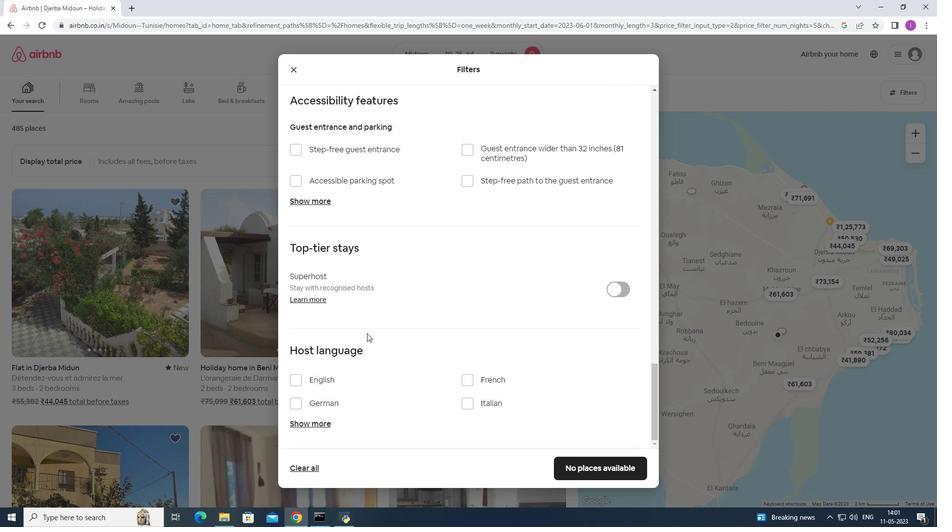 
Action: Mouse scrolled (367, 332) with delta (0, 0)
Screenshot: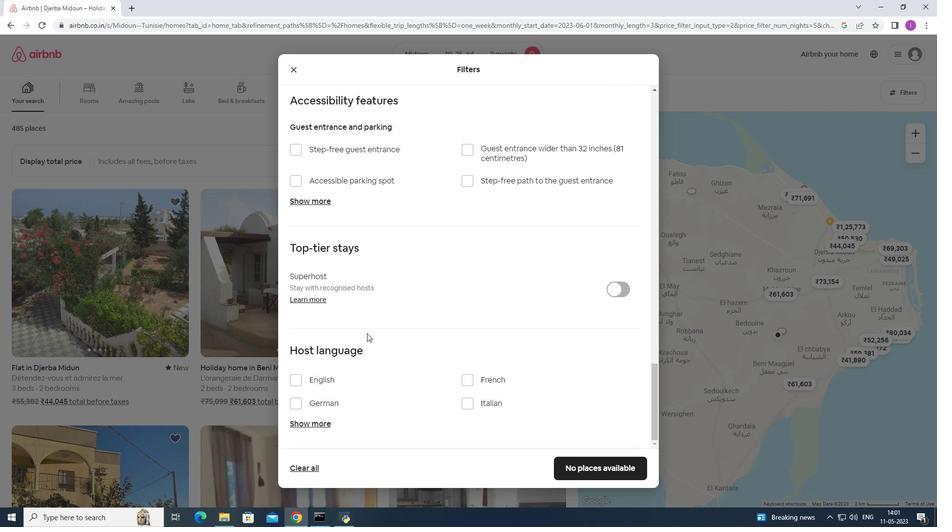 
Action: Mouse moved to (297, 378)
Screenshot: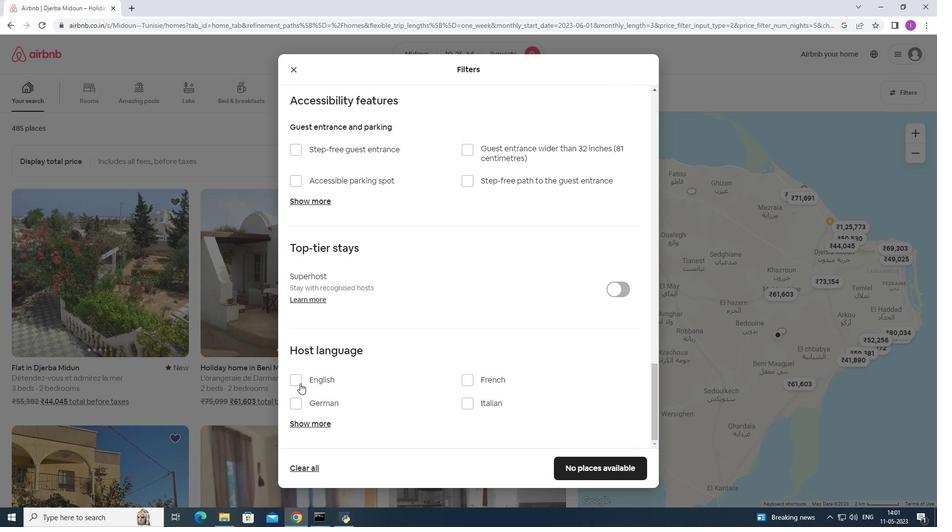 
Action: Mouse pressed left at (297, 378)
Screenshot: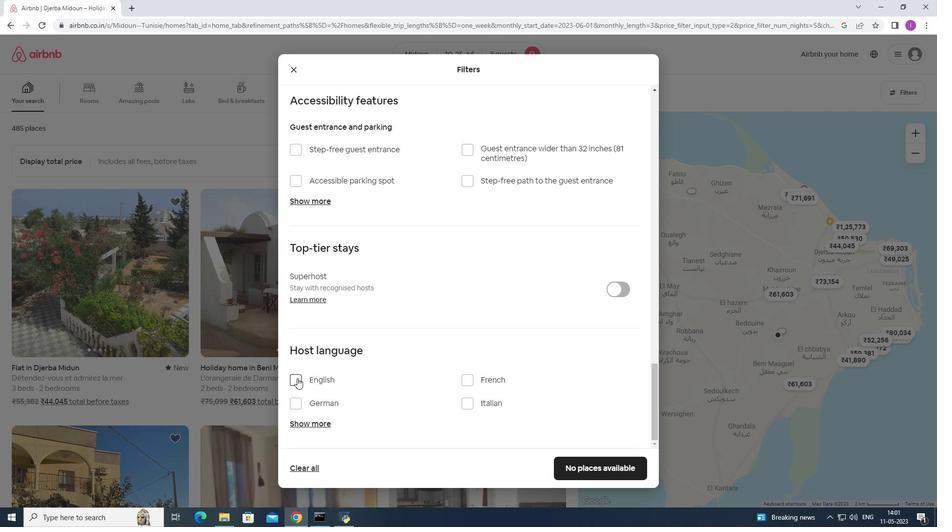 
Action: Mouse moved to (601, 469)
Screenshot: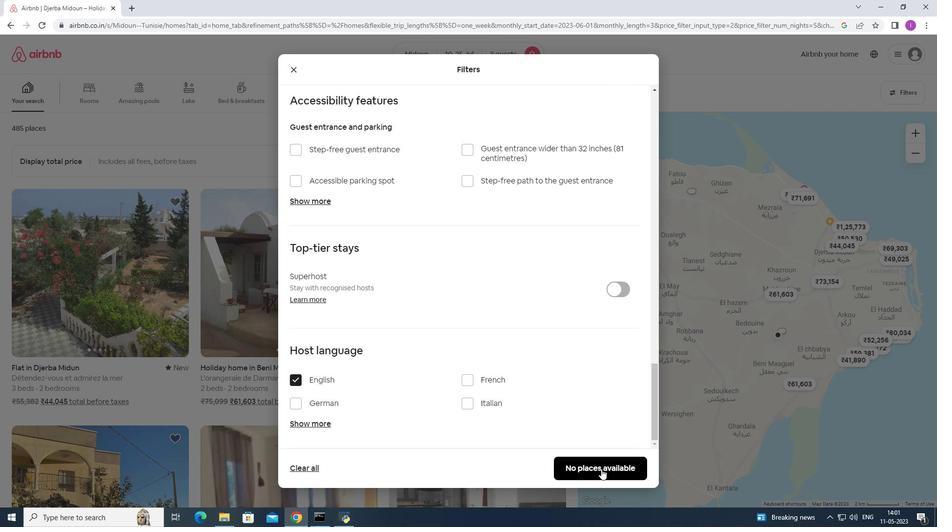 
Action: Mouse pressed left at (601, 469)
Screenshot: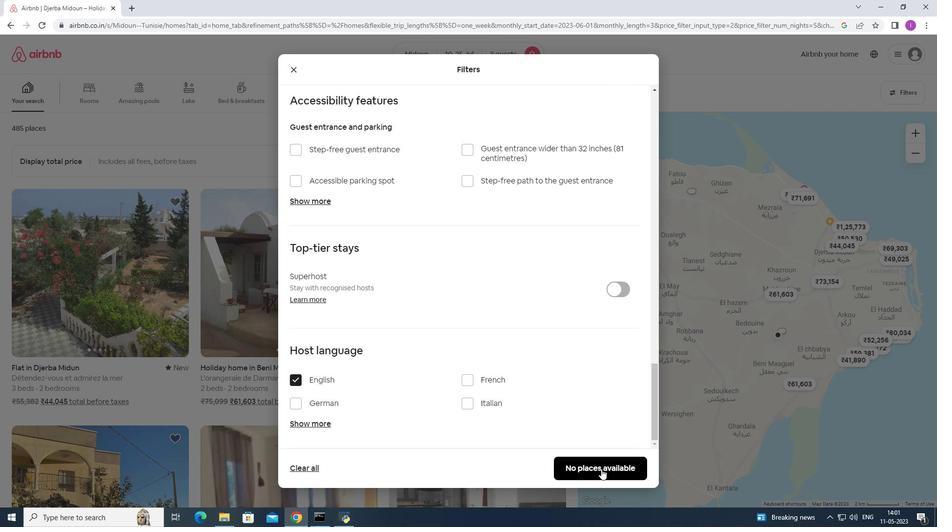 
Action: Mouse moved to (597, 459)
Screenshot: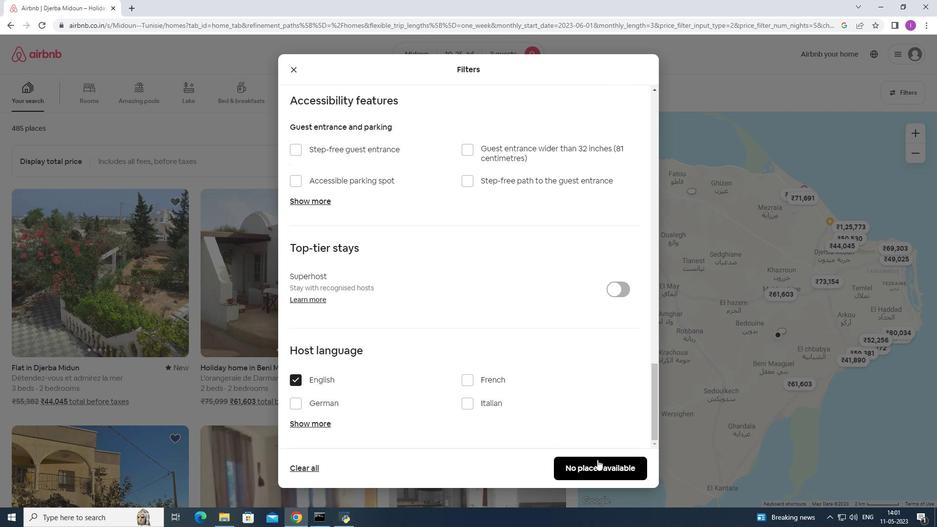 
Action: Mouse pressed left at (597, 459)
Screenshot: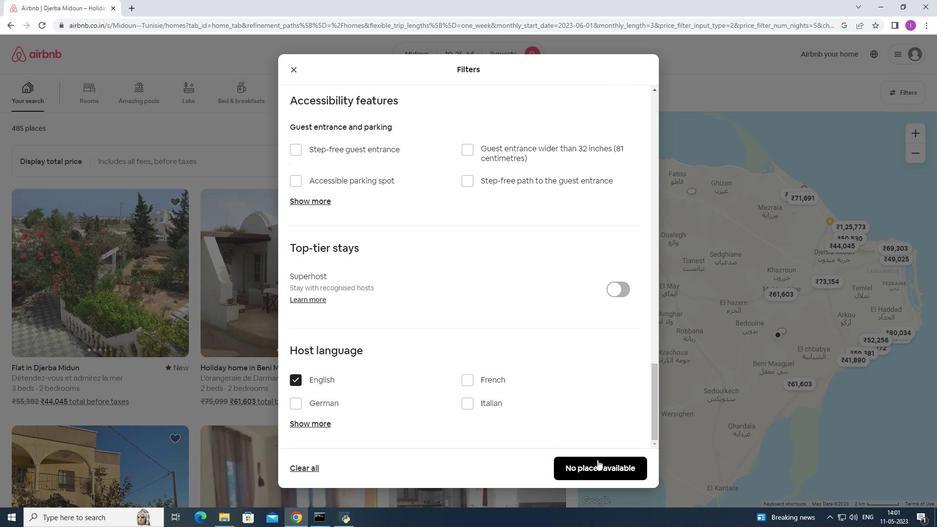 
Action: Mouse moved to (600, 450)
Screenshot: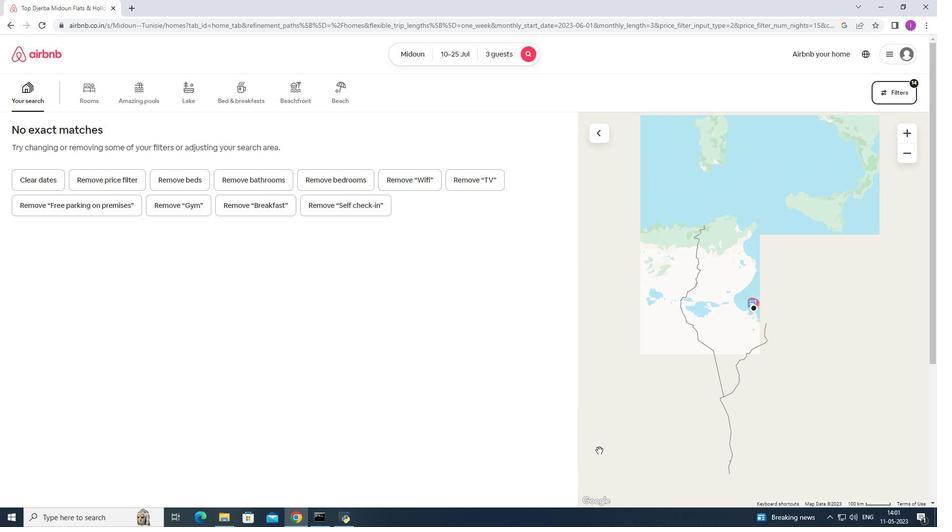 
